 Task: Find people on LinkedIn who are web designers in the oil and coal product manufacturing industry located in Mudanjiang, China.
Action: Mouse moved to (588, 86)
Screenshot: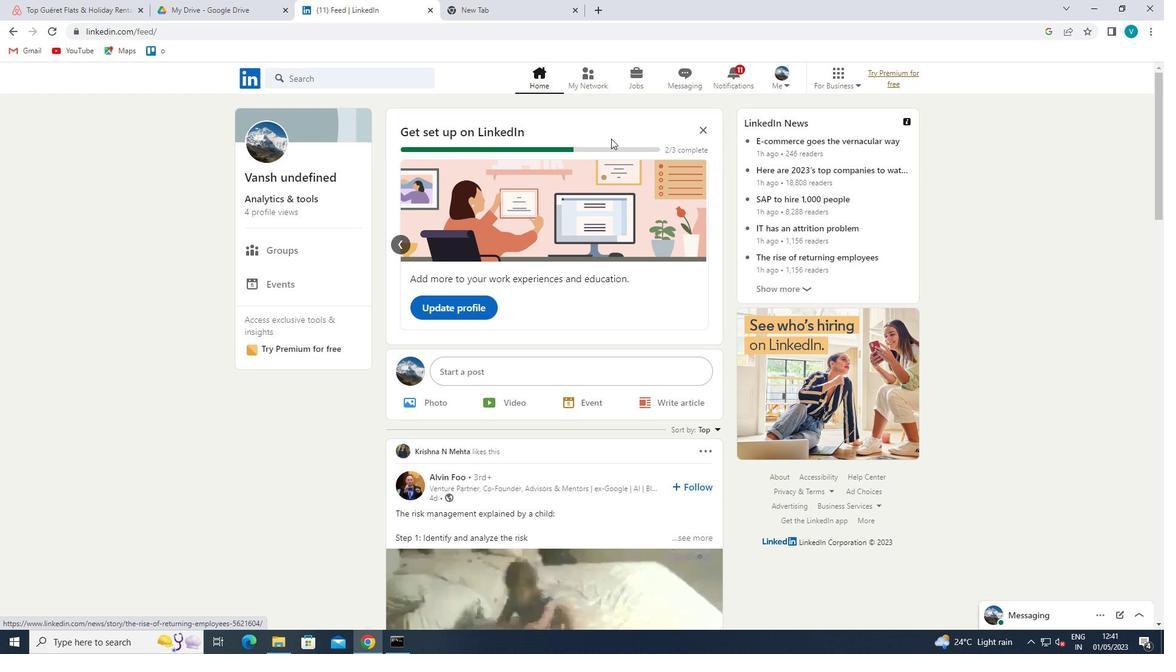 
Action: Mouse pressed left at (588, 86)
Screenshot: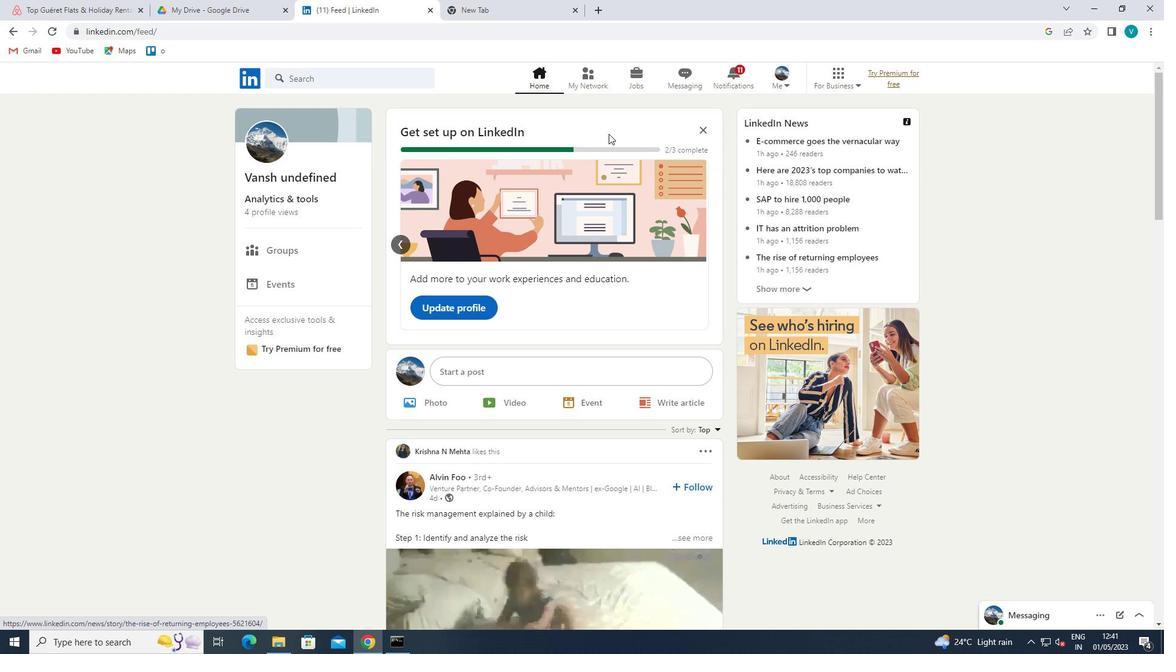 
Action: Mouse moved to (321, 150)
Screenshot: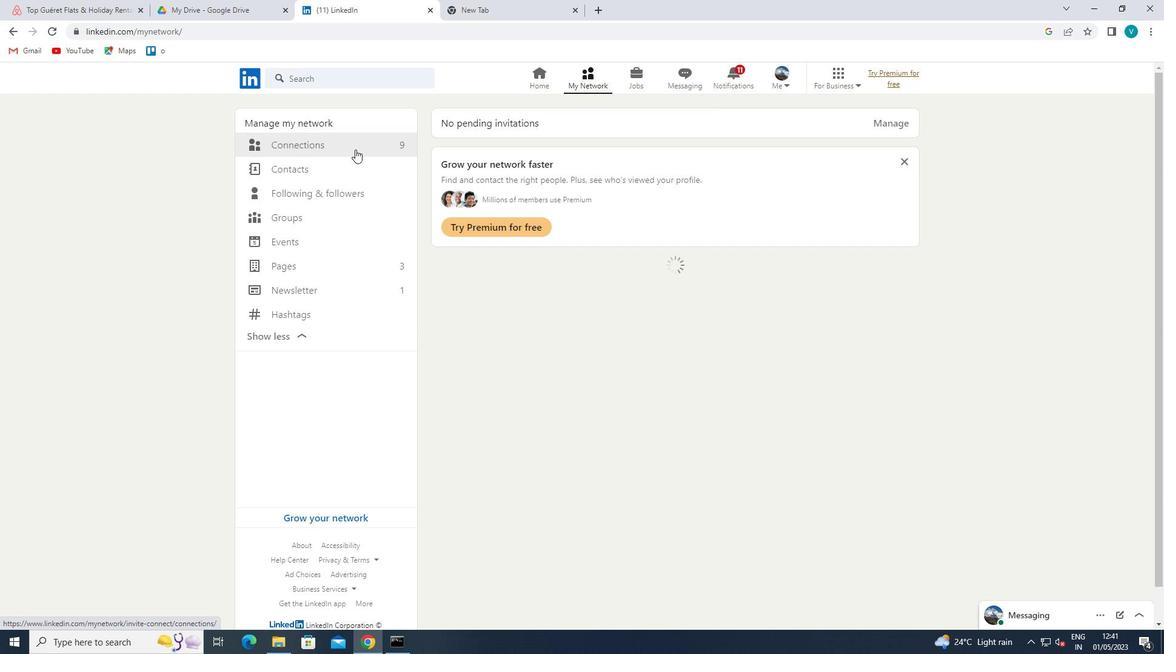 
Action: Mouse pressed left at (321, 150)
Screenshot: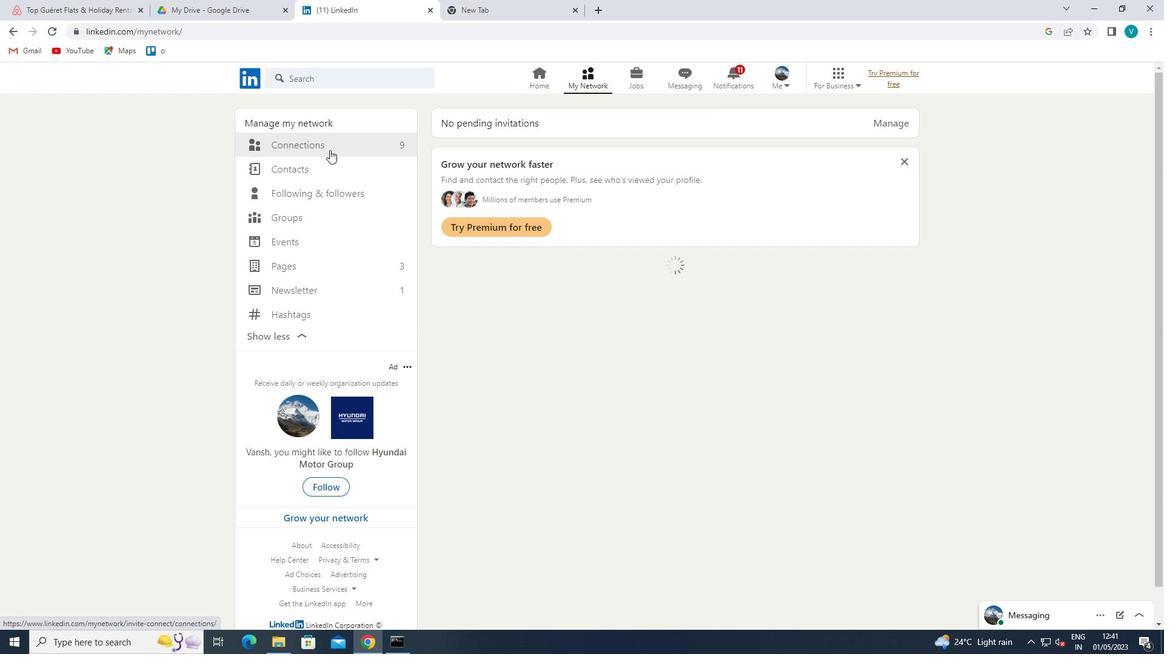 
Action: Mouse moved to (692, 147)
Screenshot: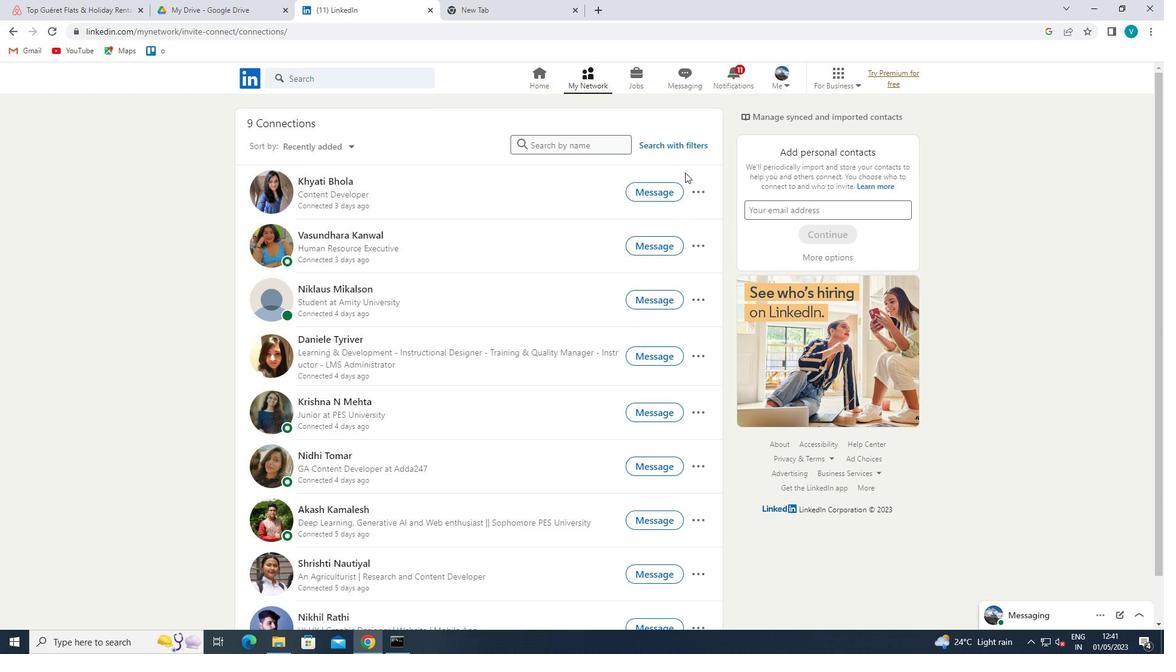
Action: Mouse pressed left at (692, 147)
Screenshot: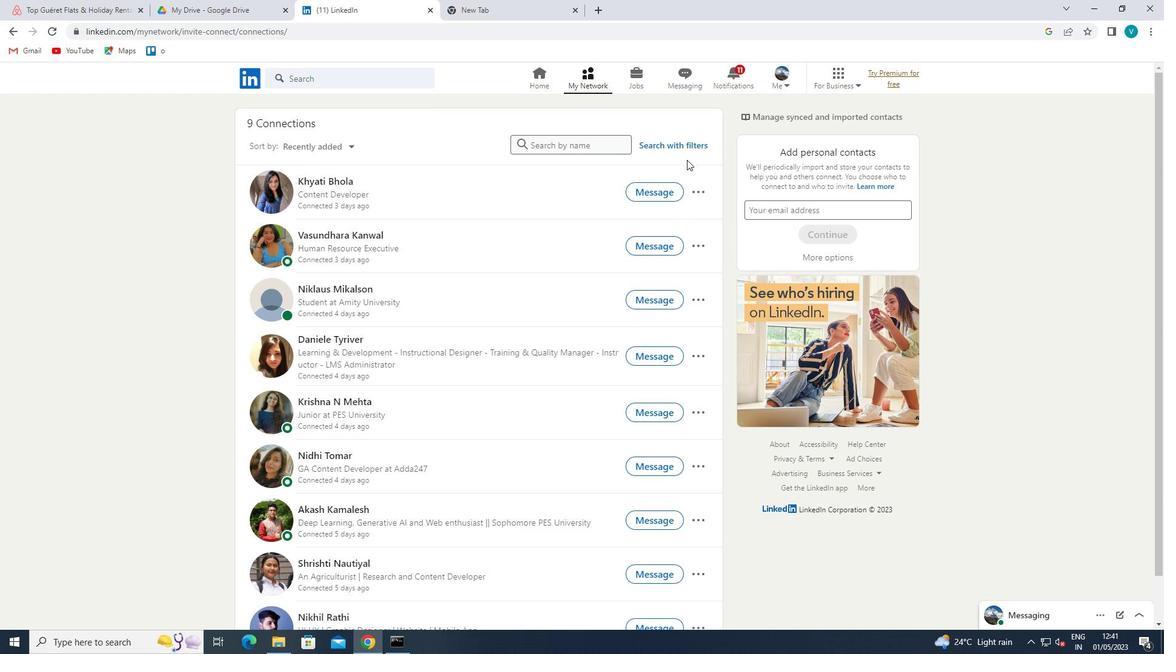 
Action: Mouse moved to (582, 112)
Screenshot: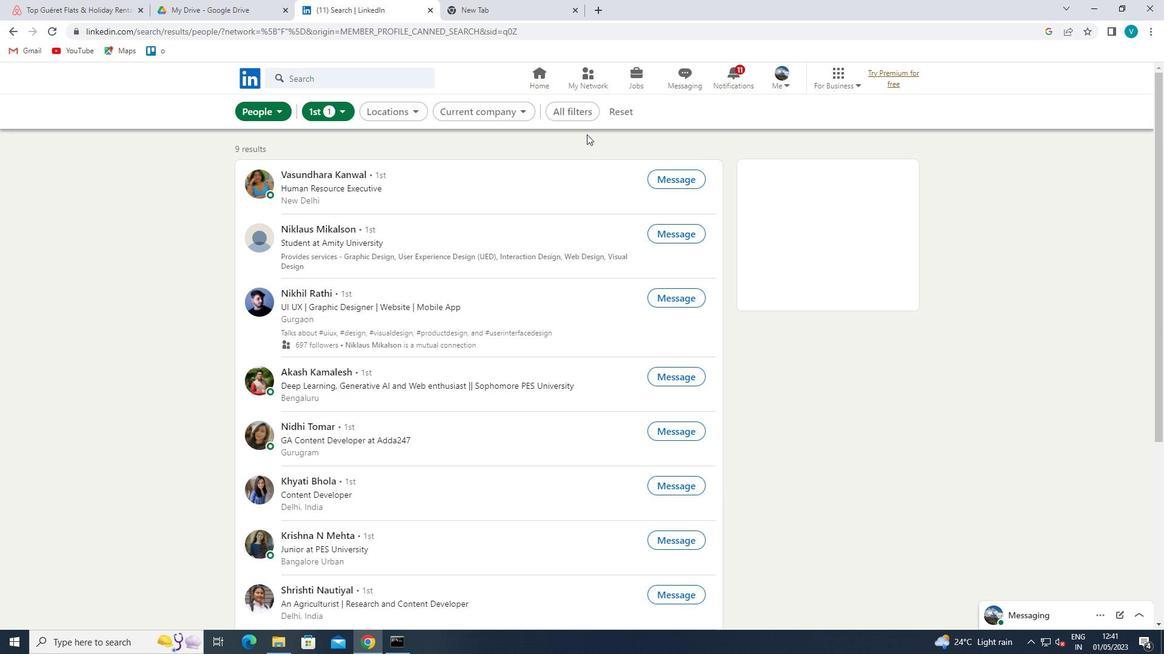 
Action: Mouse pressed left at (582, 112)
Screenshot: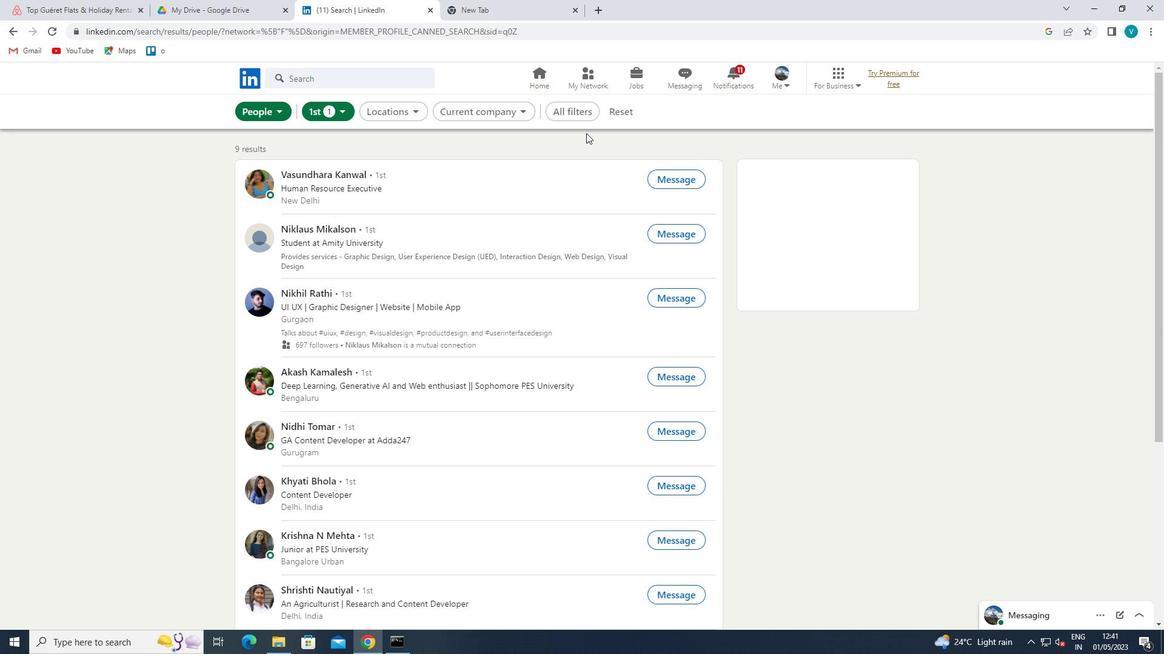 
Action: Mouse moved to (898, 291)
Screenshot: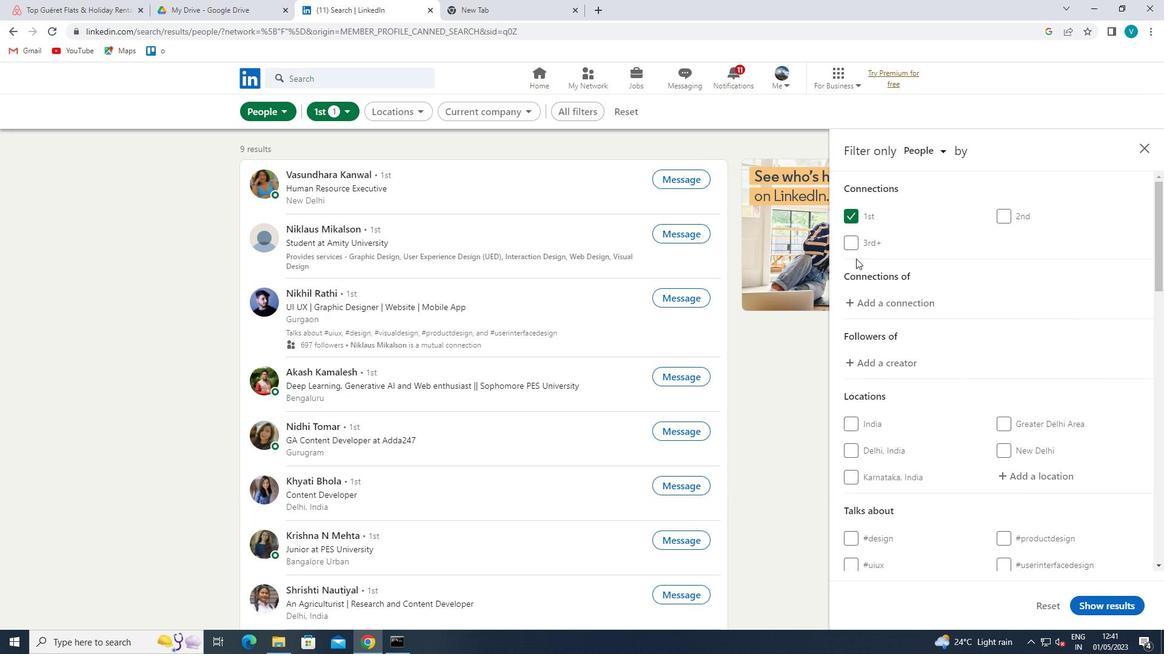 
Action: Mouse scrolled (898, 290) with delta (0, 0)
Screenshot: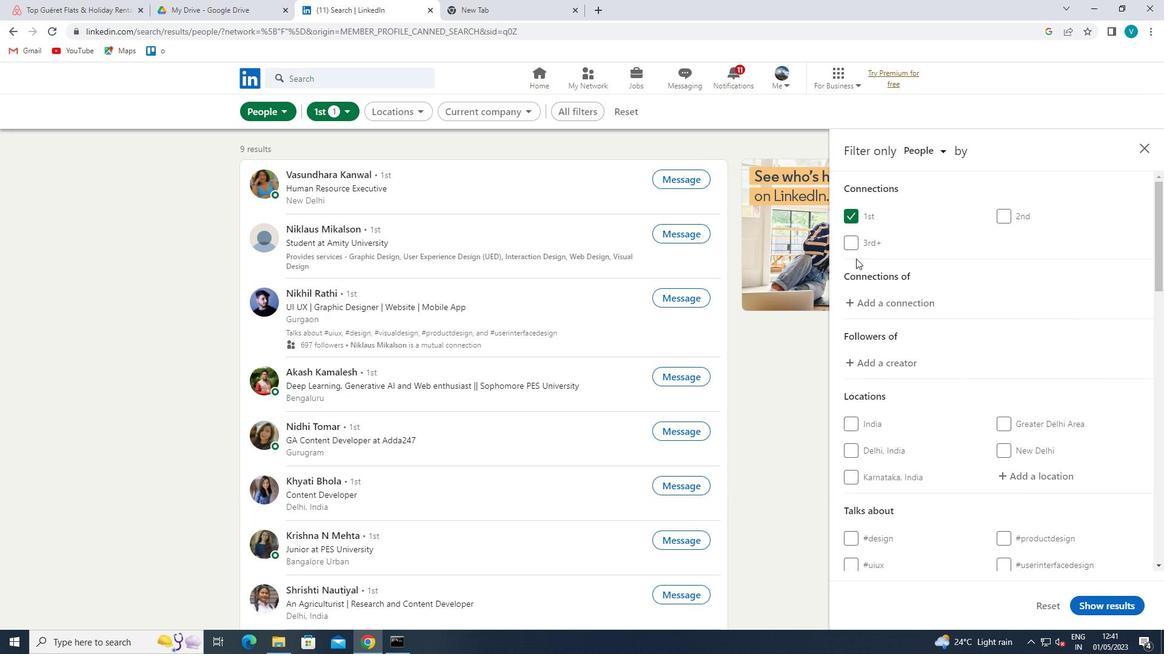 
Action: Mouse moved to (1033, 410)
Screenshot: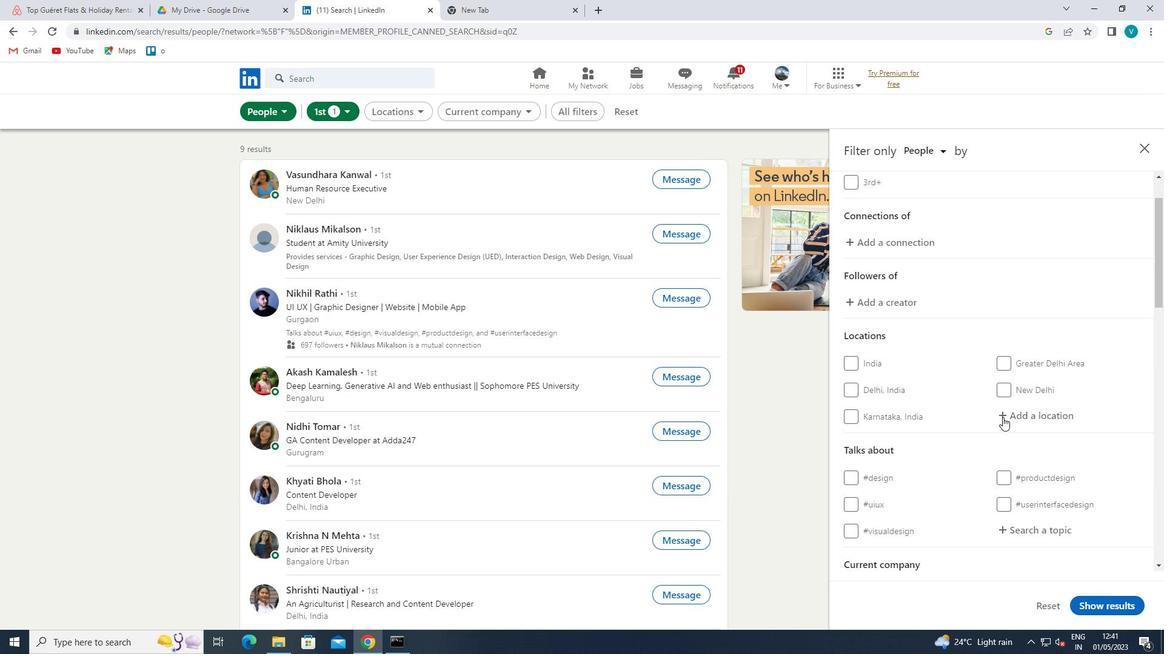 
Action: Mouse pressed left at (1033, 410)
Screenshot: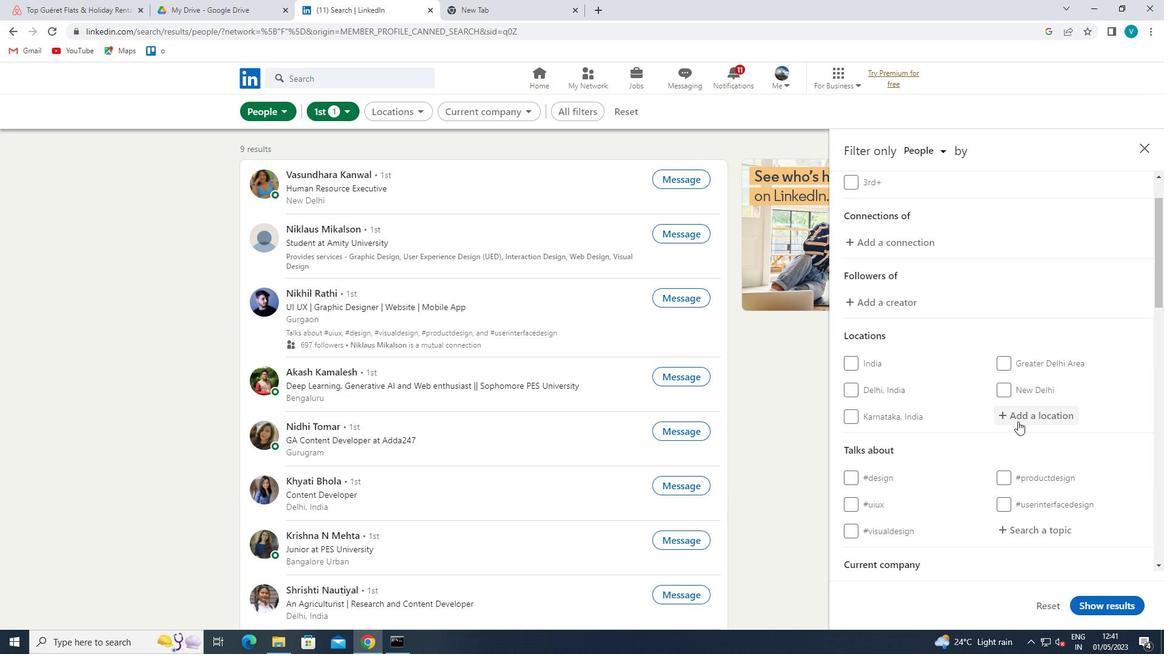 
Action: Mouse moved to (950, 385)
Screenshot: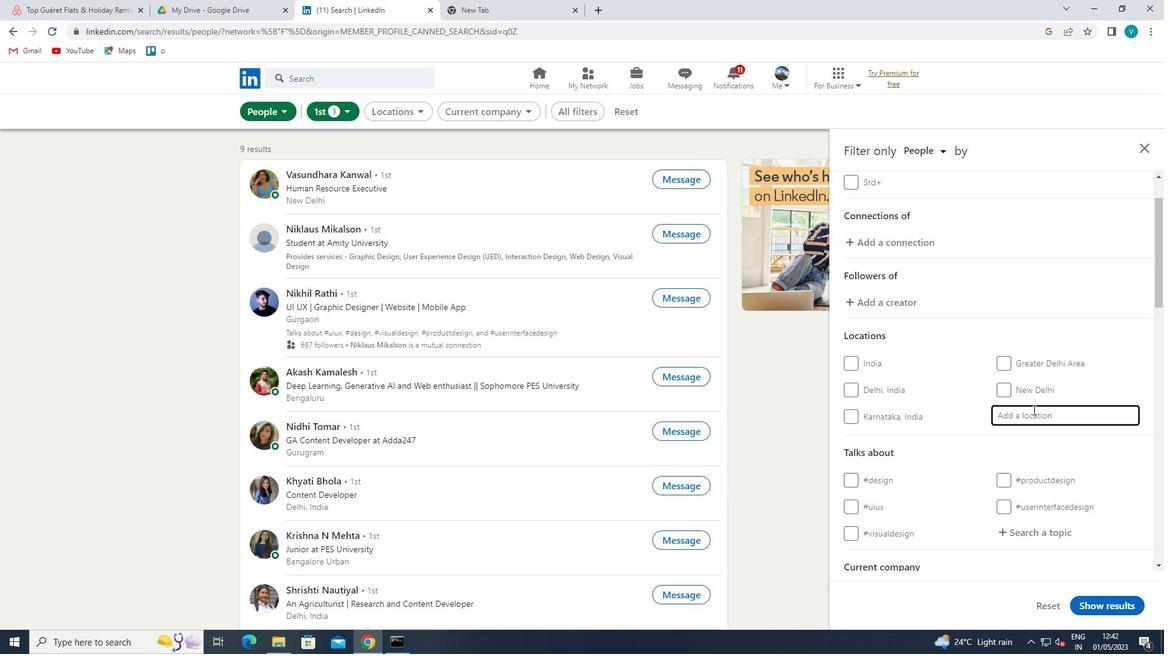 
Action: Key pressed <Key.shift>MUDAN
Screenshot: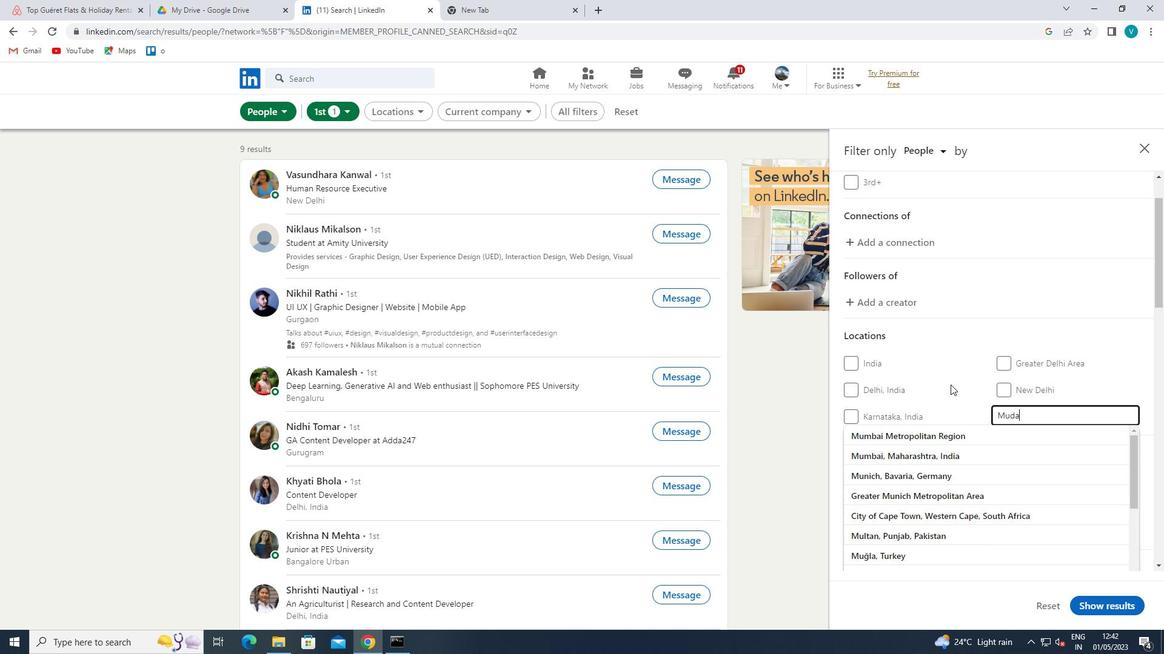 
Action: Mouse moved to (944, 434)
Screenshot: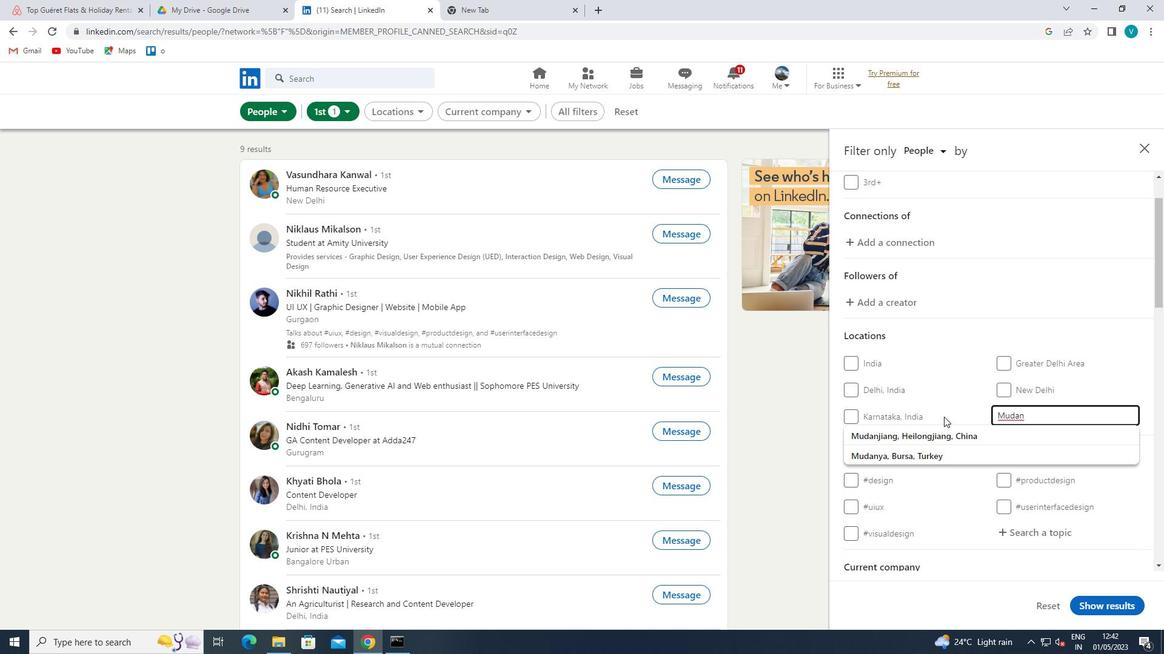 
Action: Mouse pressed left at (944, 434)
Screenshot: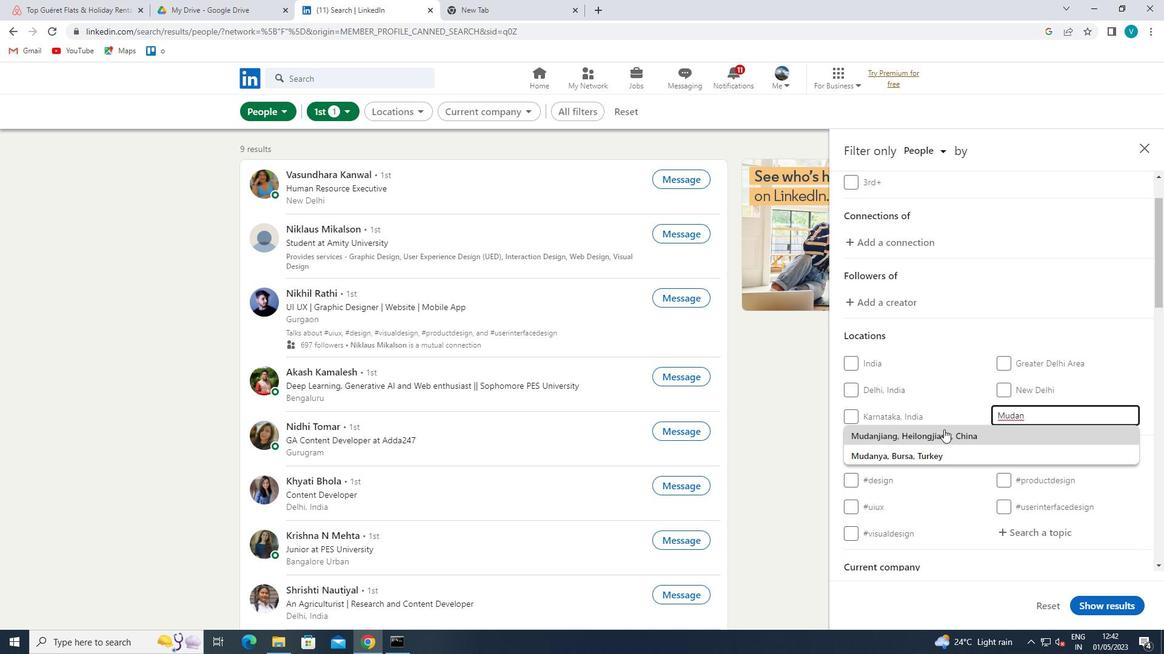
Action: Mouse moved to (1027, 418)
Screenshot: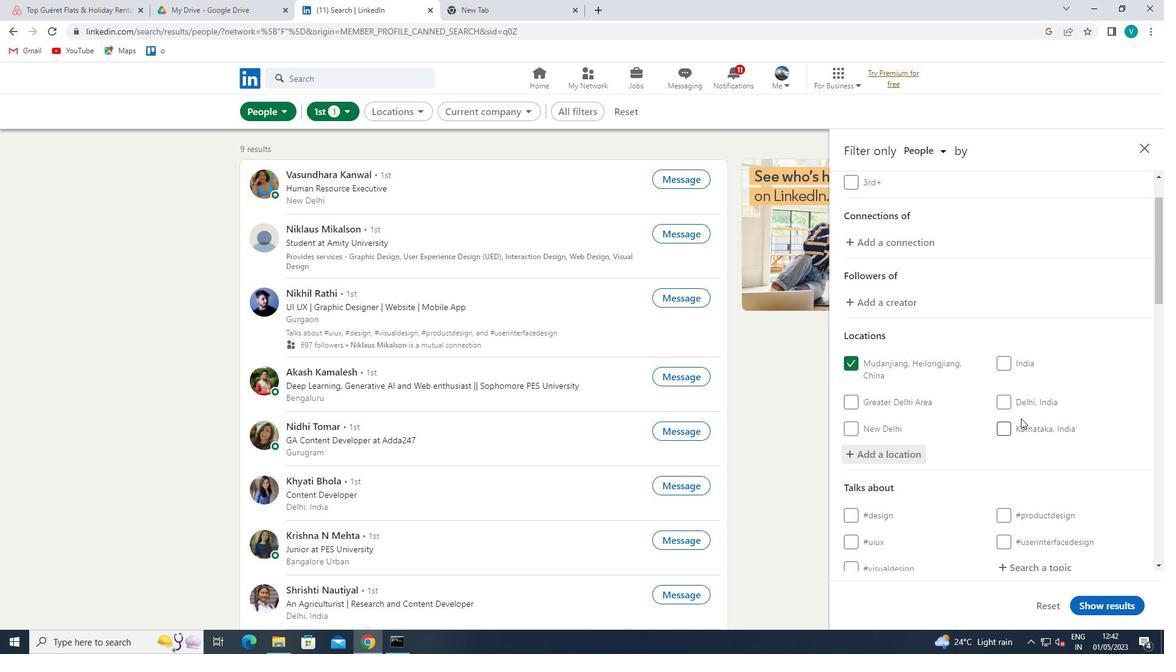 
Action: Mouse scrolled (1027, 417) with delta (0, 0)
Screenshot: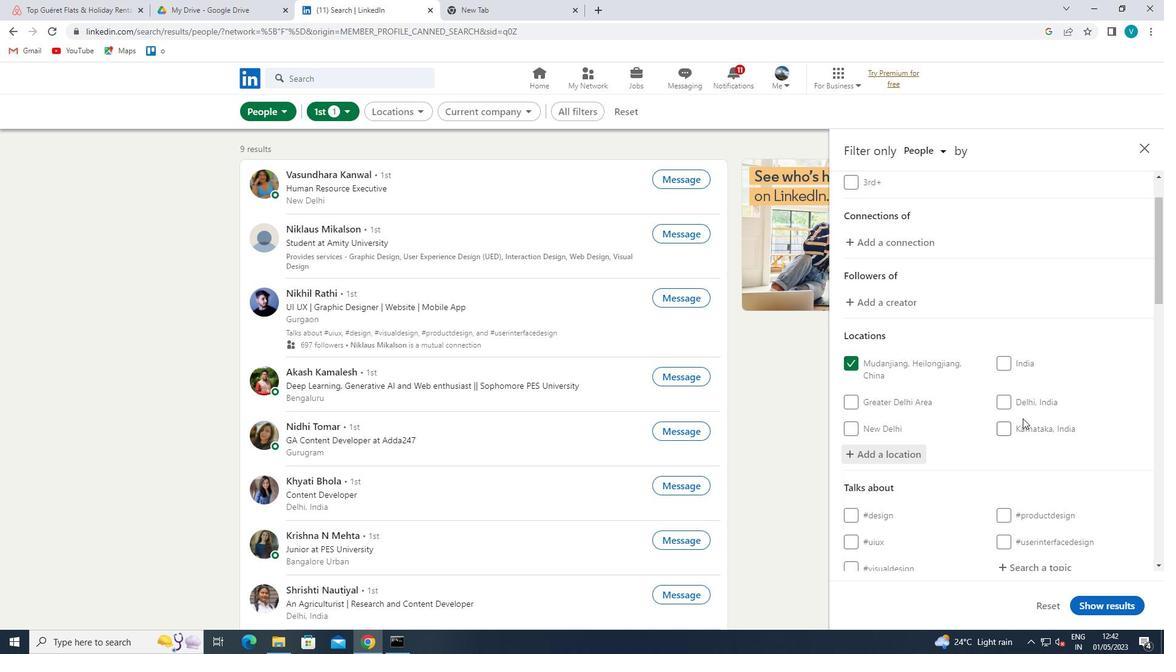 
Action: Mouse scrolled (1027, 417) with delta (0, 0)
Screenshot: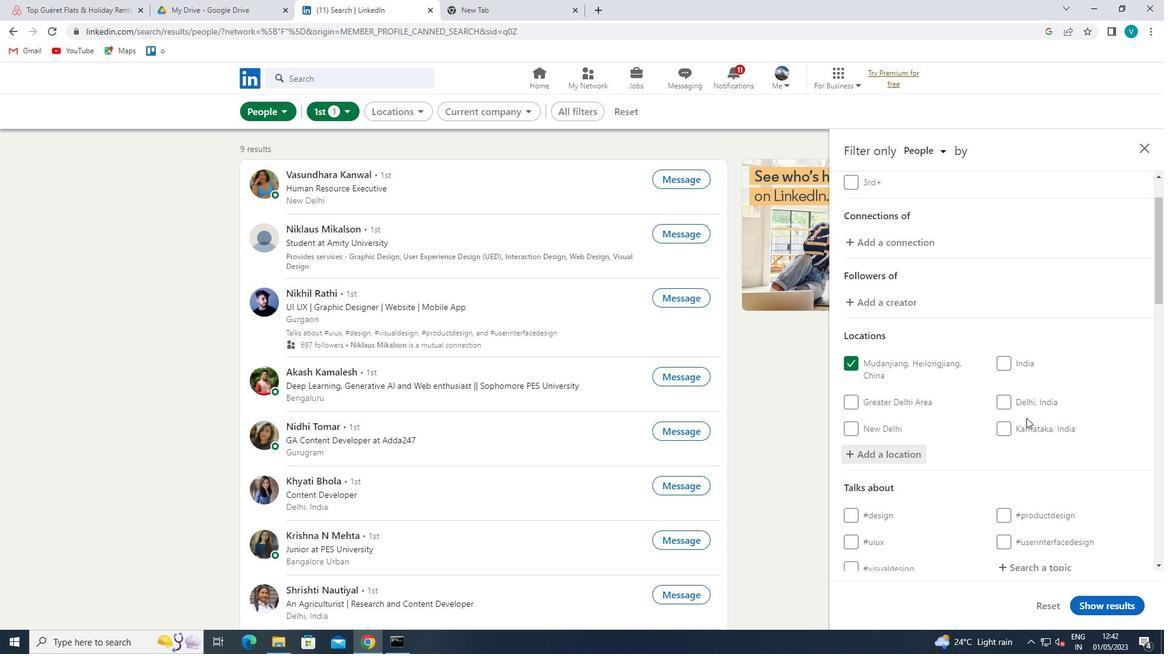 
Action: Mouse moved to (1041, 448)
Screenshot: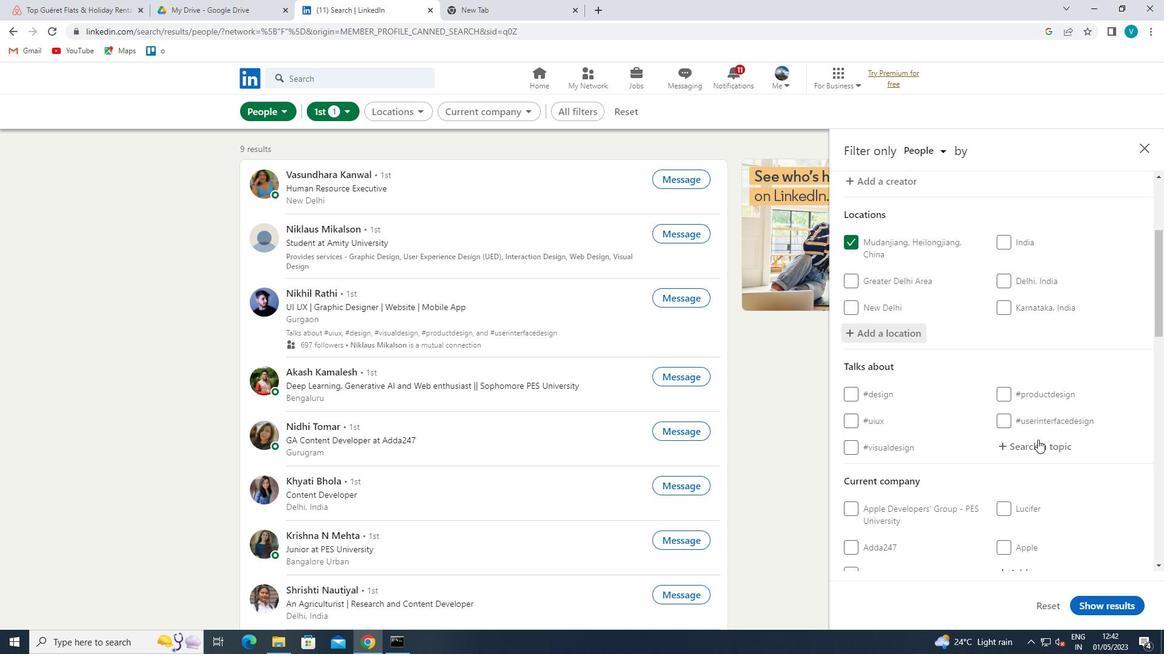 
Action: Mouse pressed left at (1041, 448)
Screenshot: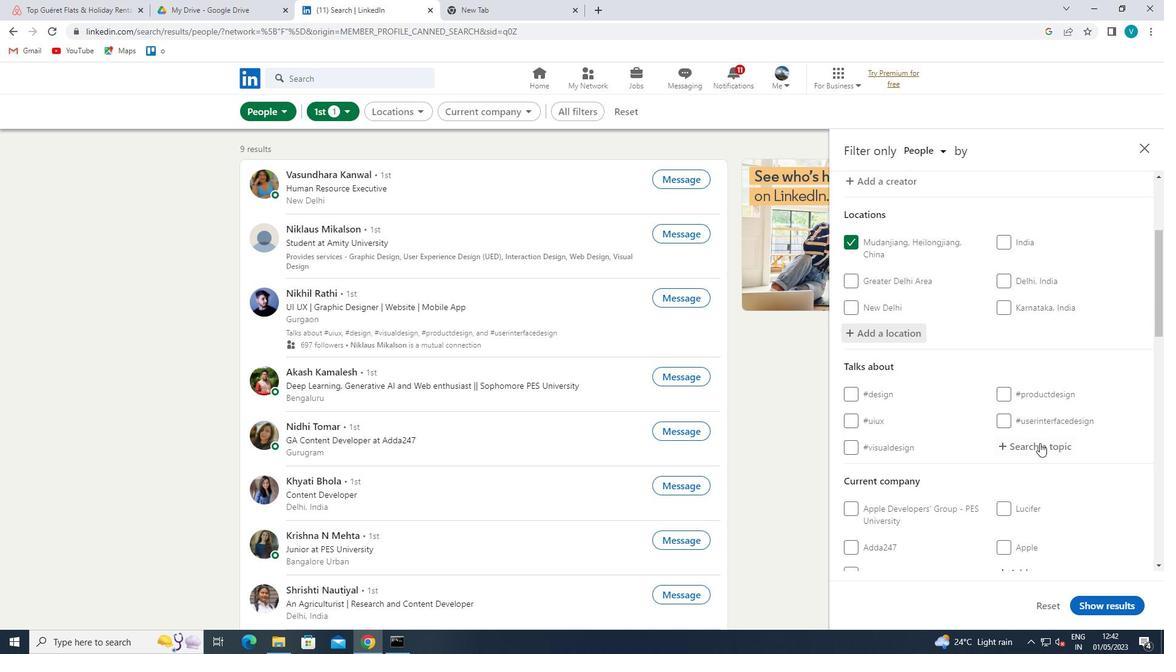 
Action: Key pressed <Key.shift>#STARTUP
Screenshot: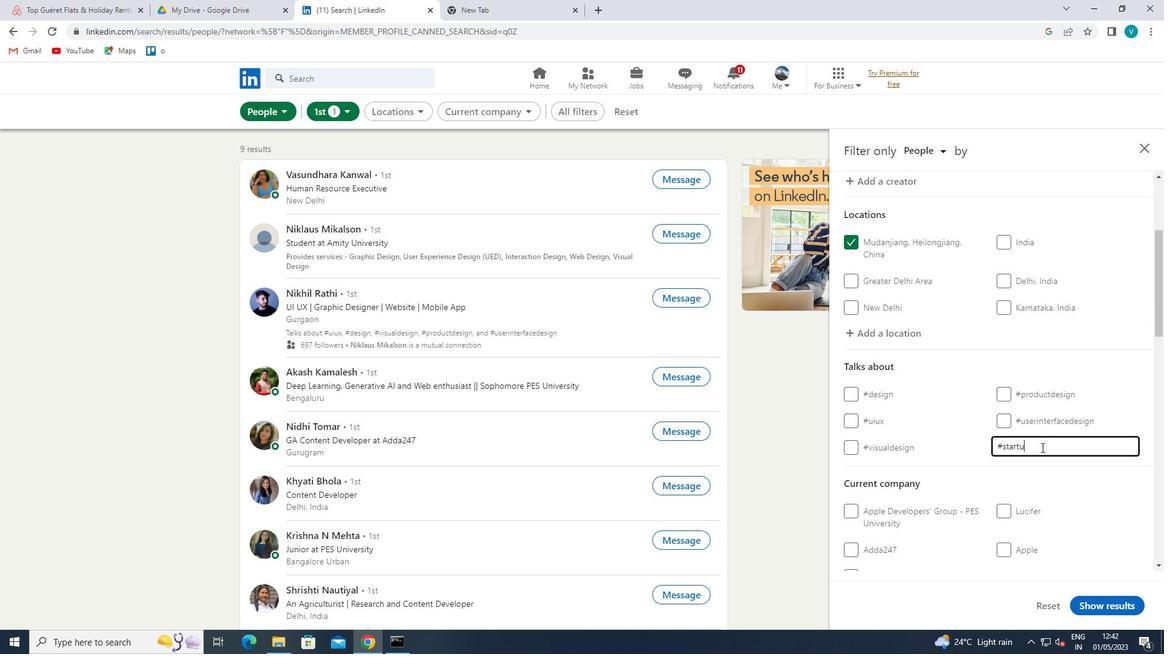 
Action: Mouse moved to (973, 470)
Screenshot: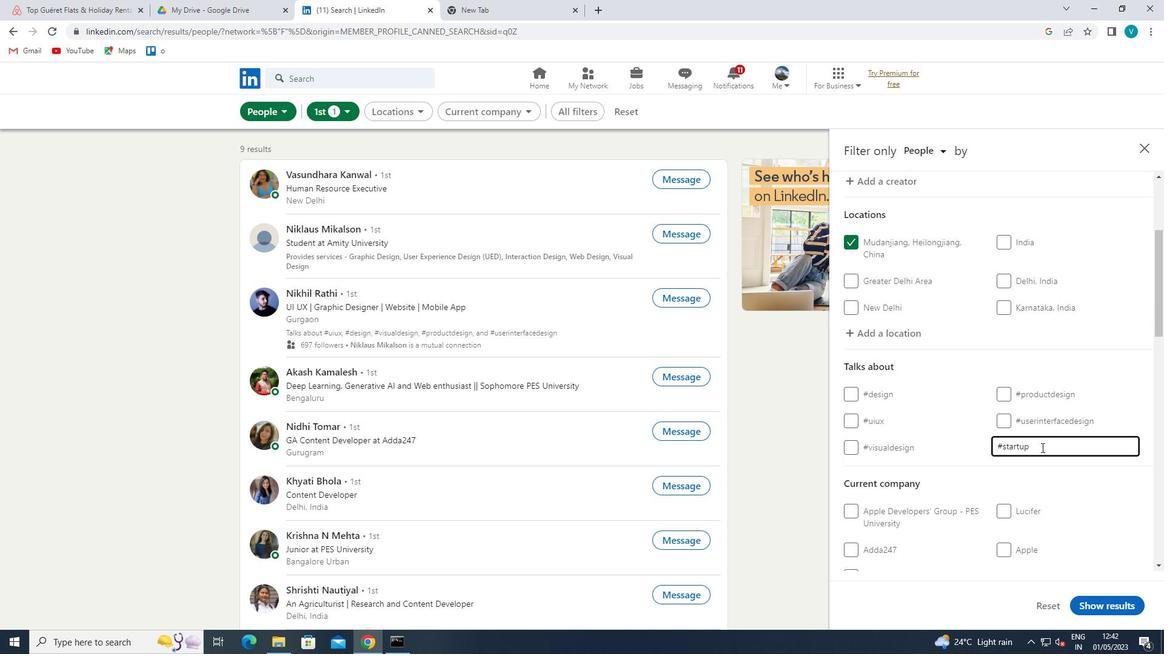 
Action: Mouse pressed left at (973, 470)
Screenshot: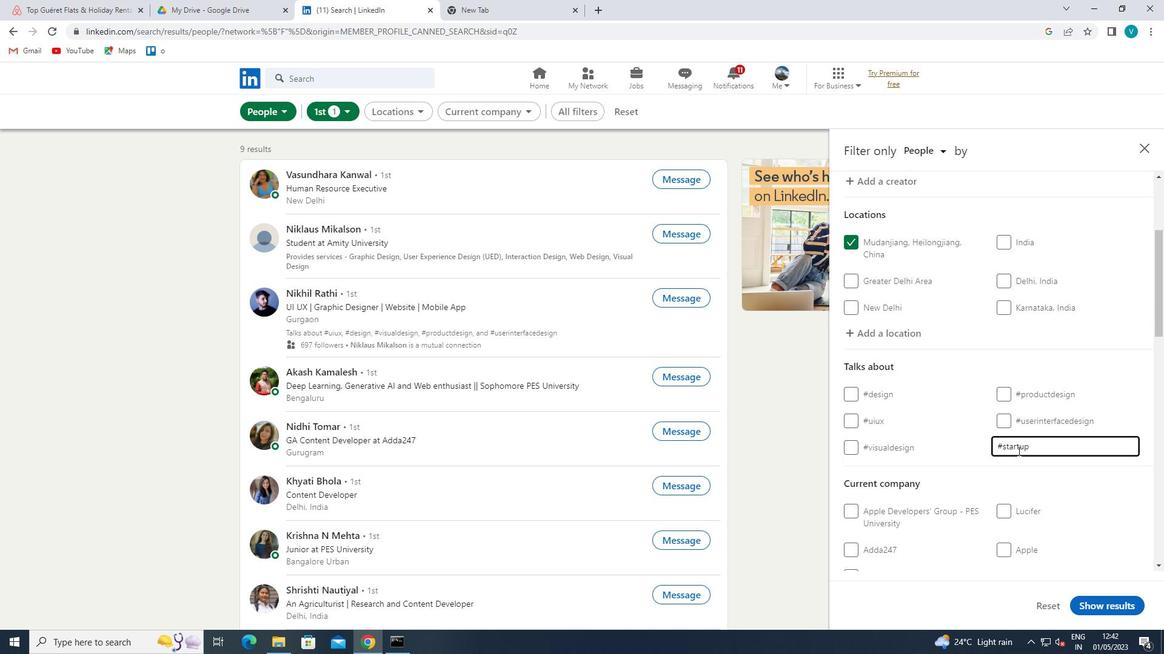 
Action: Mouse scrolled (973, 469) with delta (0, 0)
Screenshot: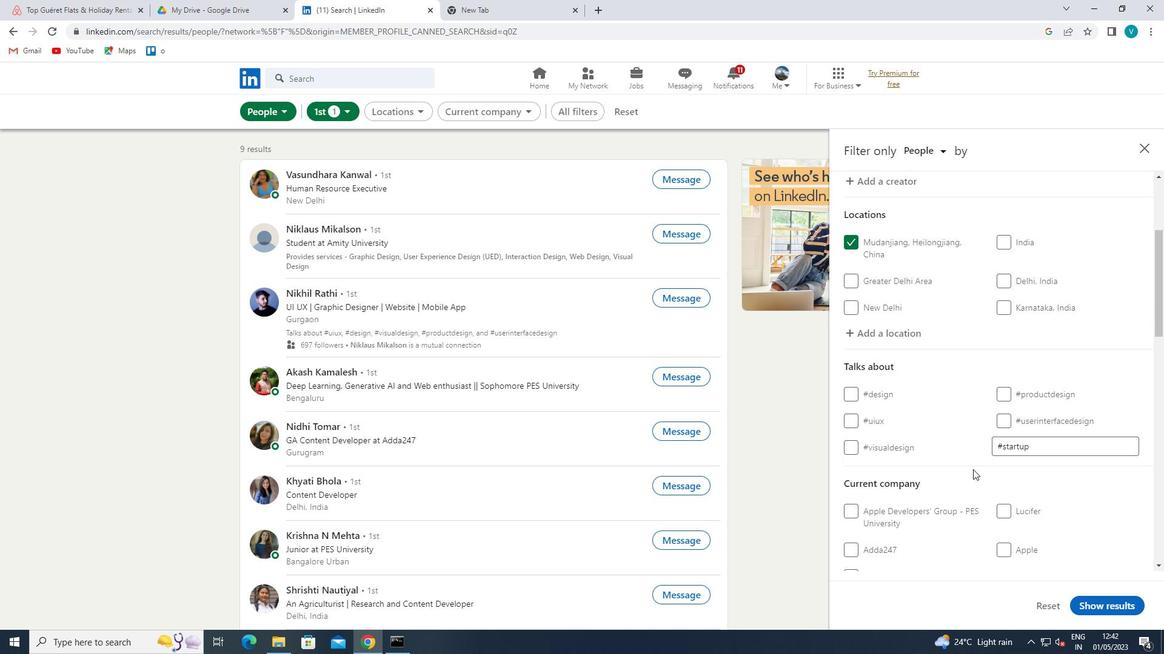 
Action: Mouse scrolled (973, 469) with delta (0, 0)
Screenshot: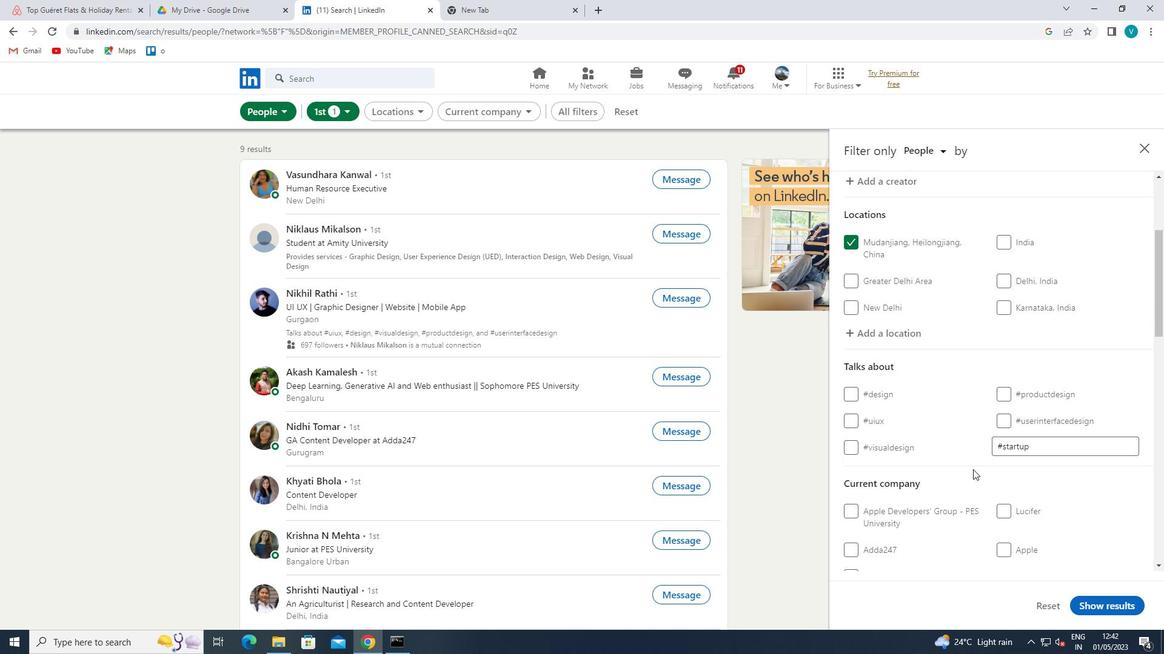 
Action: Mouse scrolled (973, 469) with delta (0, 0)
Screenshot: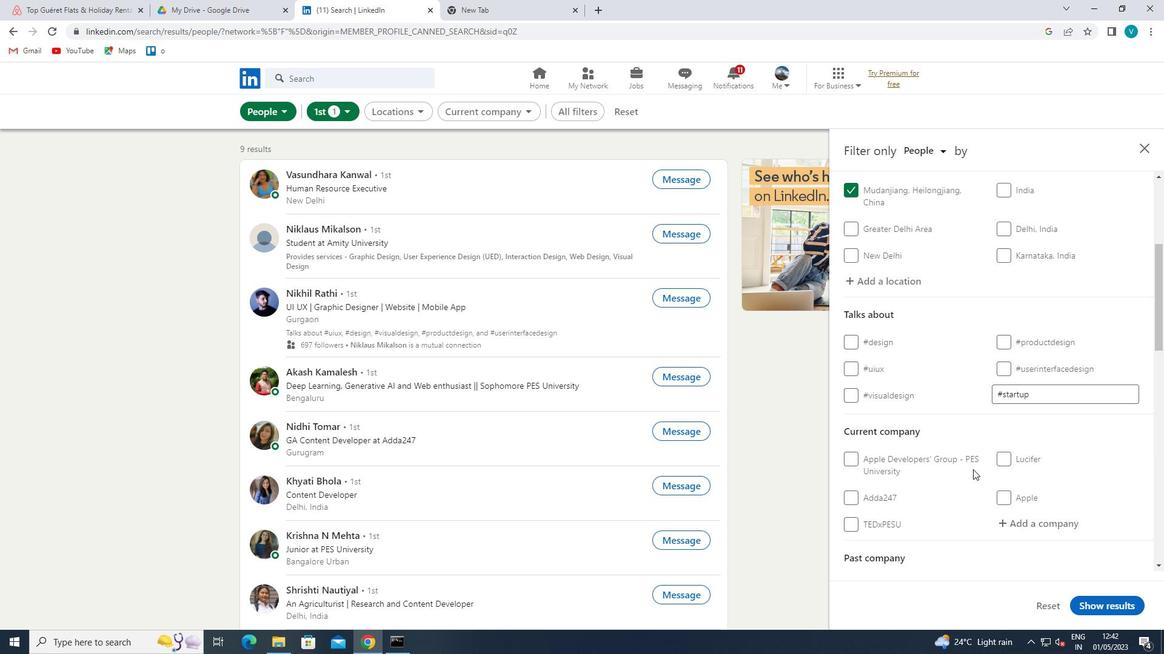 
Action: Mouse moved to (1044, 392)
Screenshot: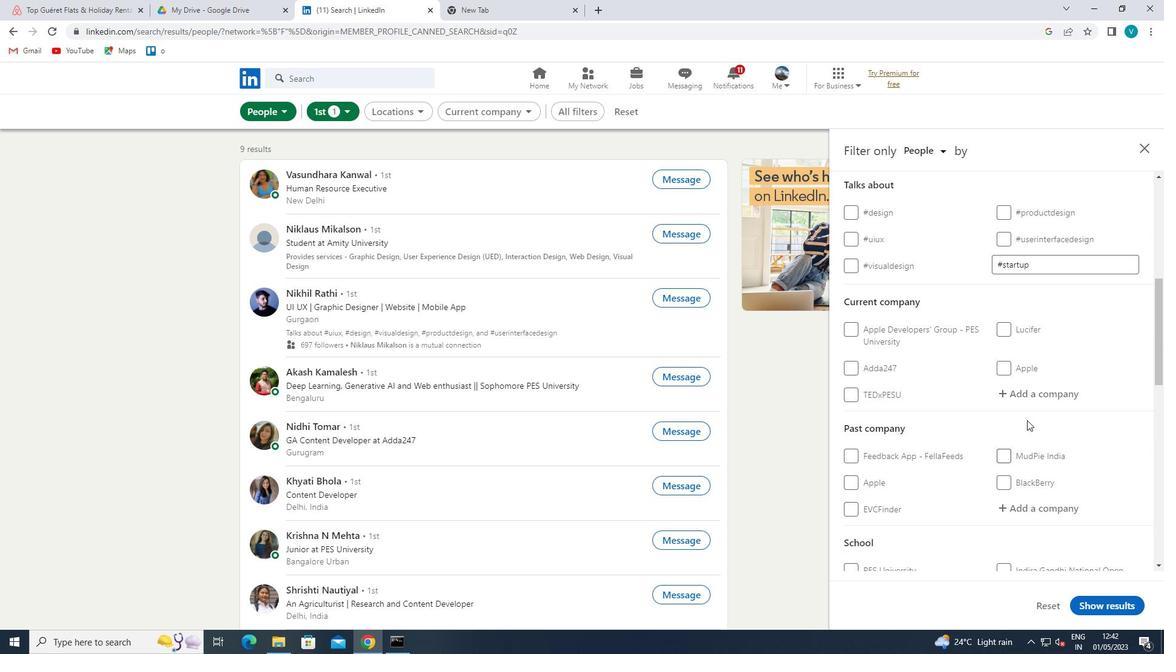 
Action: Mouse pressed left at (1044, 392)
Screenshot: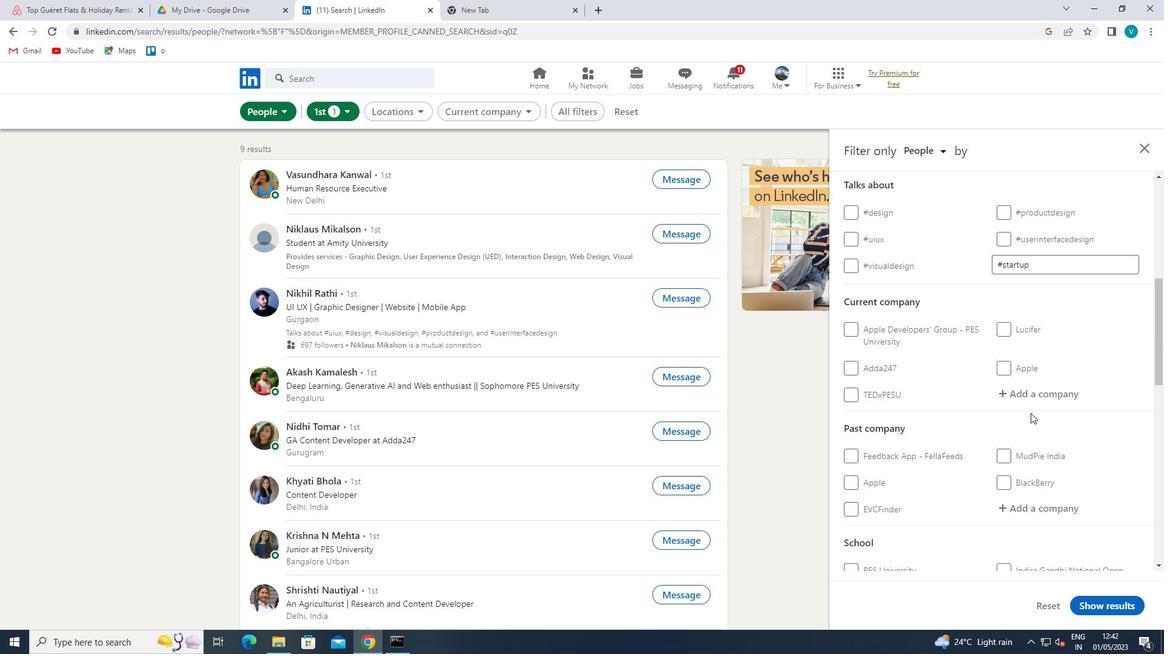
Action: Mouse moved to (998, 377)
Screenshot: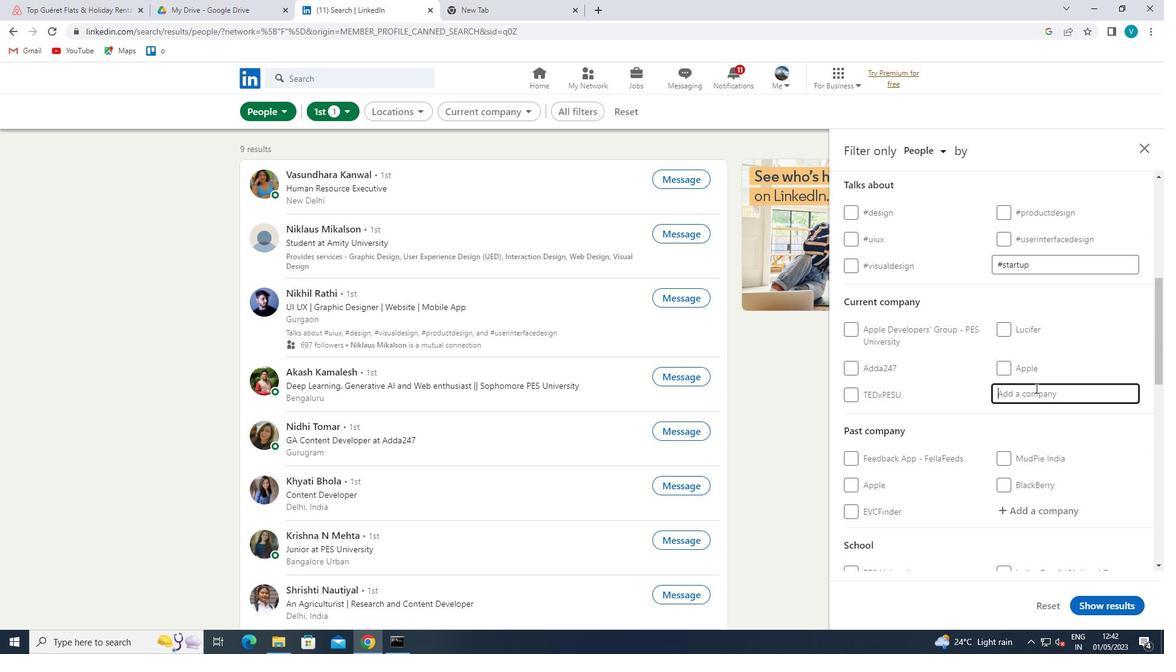 
Action: Key pressed <Key.shift>BHAR
Screenshot: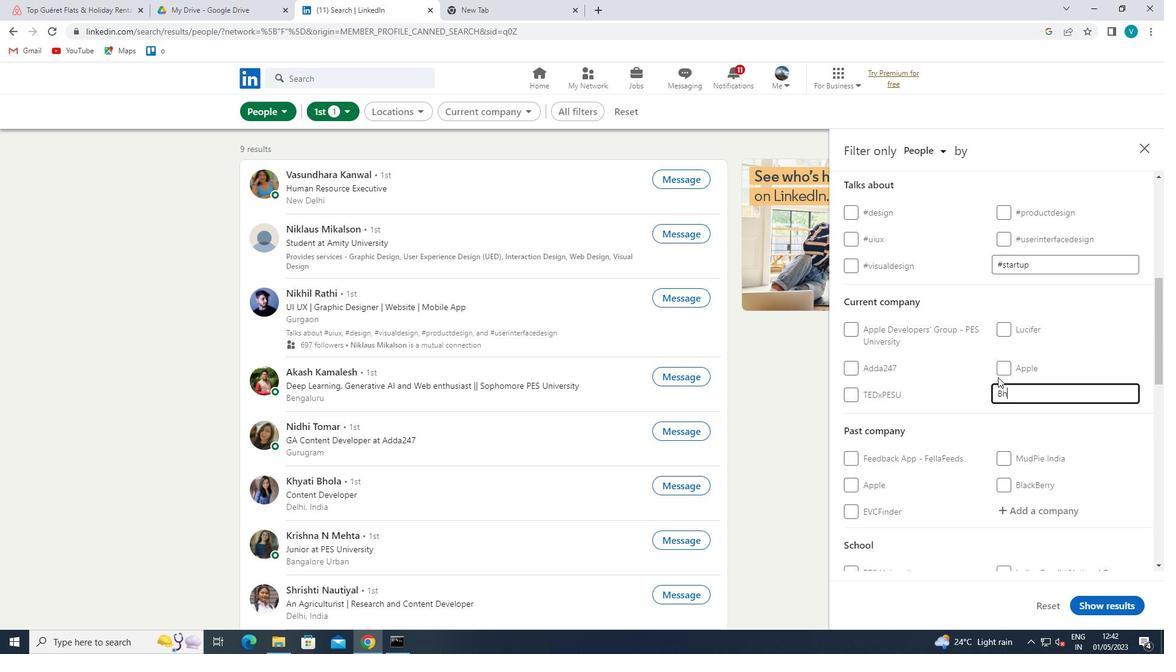 
Action: Mouse moved to (997, 377)
Screenshot: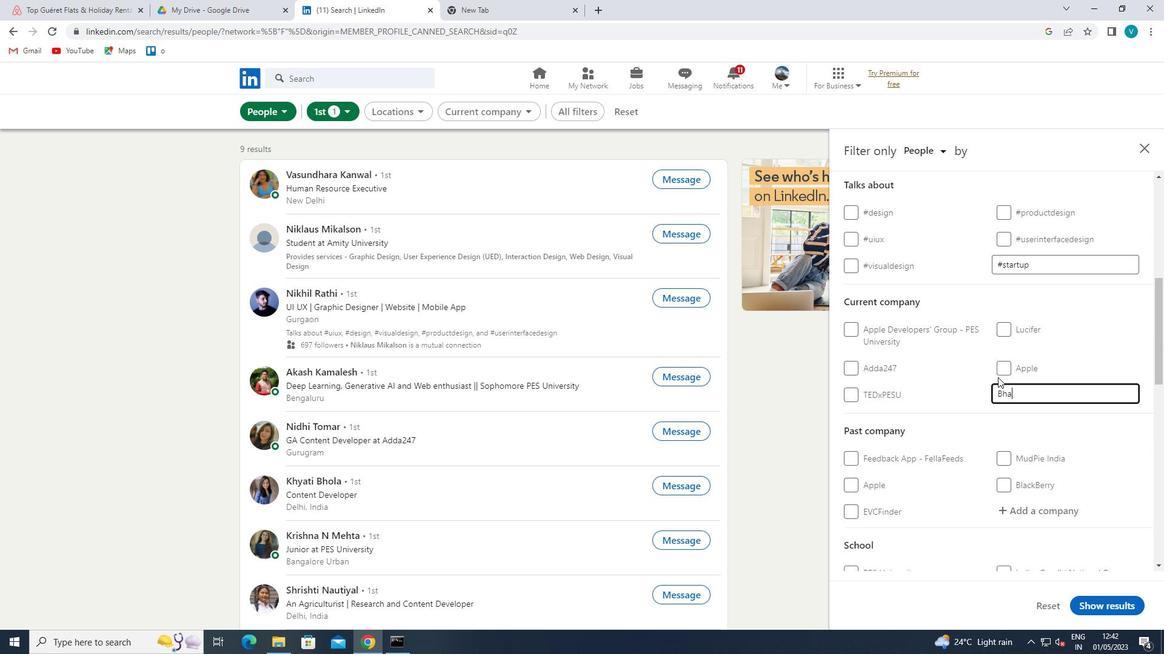 
Action: Key pressed TI<Key.space><Key.shift><Key.shift><Key.shift><Key.shift><Key.shift><Key.shift><Key.shift><Key.shift><Key.shift><Key.shift><Key.shift><Key.shift><Key.shift><Key.shift><Key.shift><Key.shift><Key.shift><Key.shift><Key.shift><Key.shift><Key.shift><Key.shift><Key.shift><Key.shift><Key.shift><Key.shift><Key.shift><Key.shift><Key.shift><Key.shift><Key.shift><Key.shift><Key.shift>
Screenshot: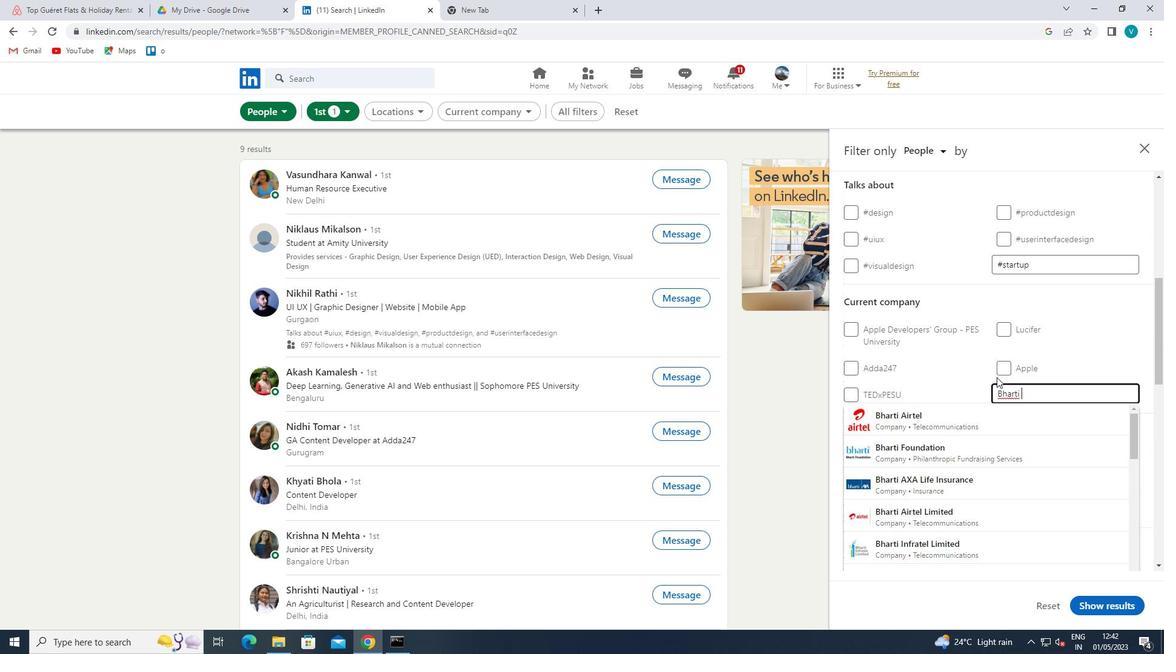 
Action: Mouse moved to (1040, 474)
Screenshot: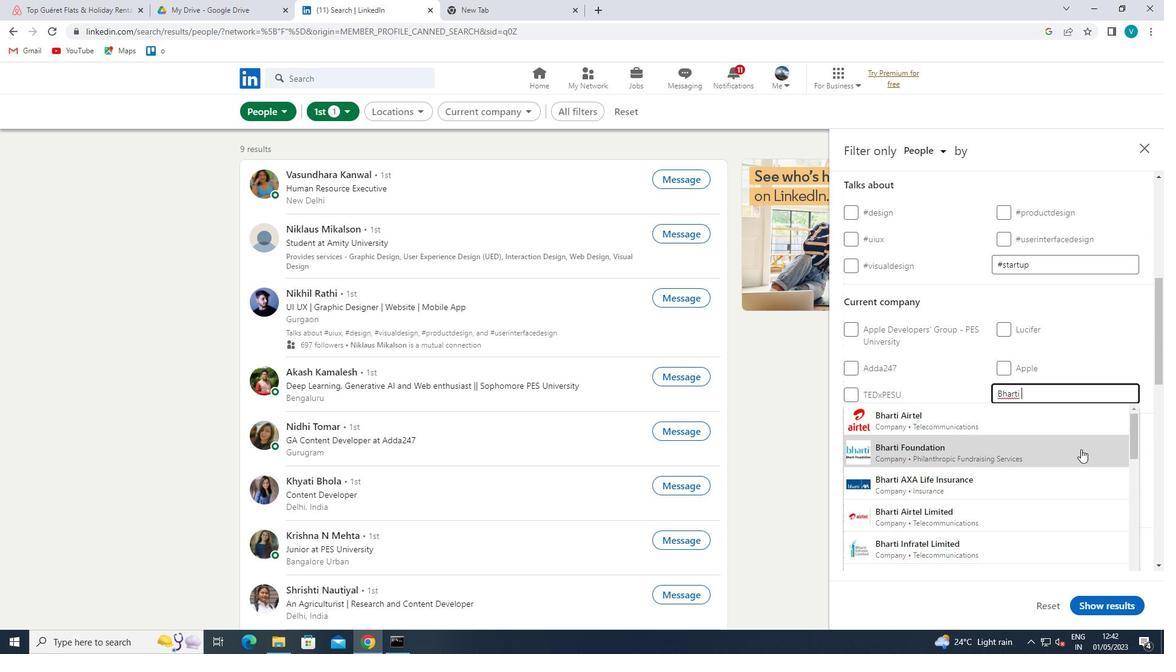 
Action: Mouse pressed left at (1040, 474)
Screenshot: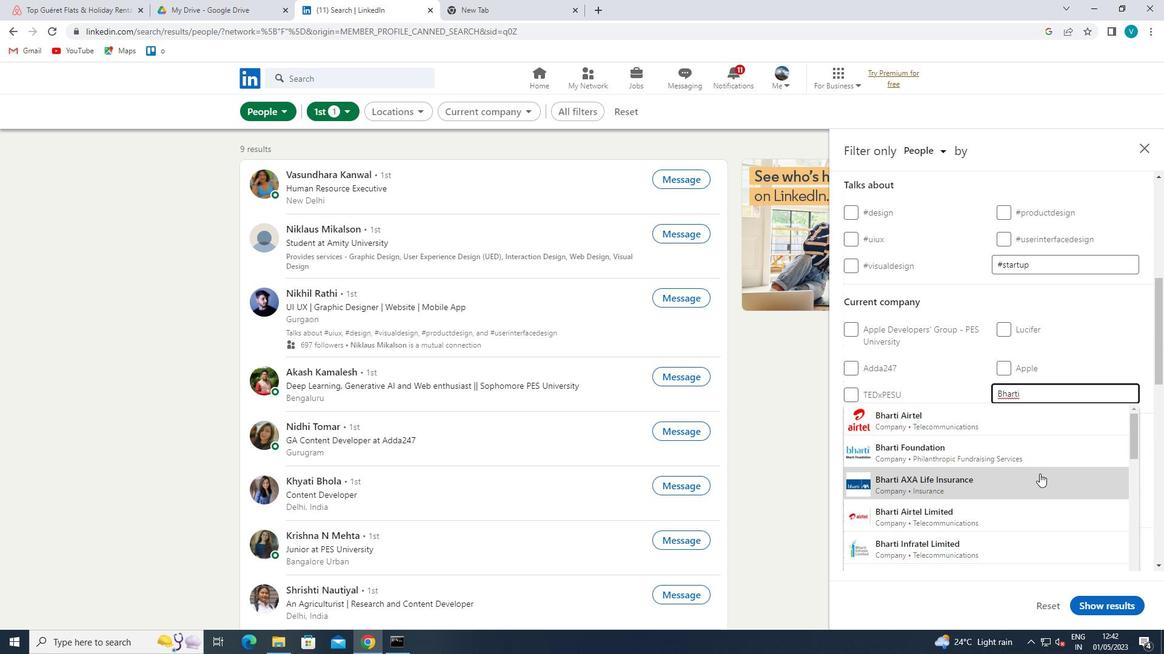 
Action: Mouse scrolled (1040, 473) with delta (0, 0)
Screenshot: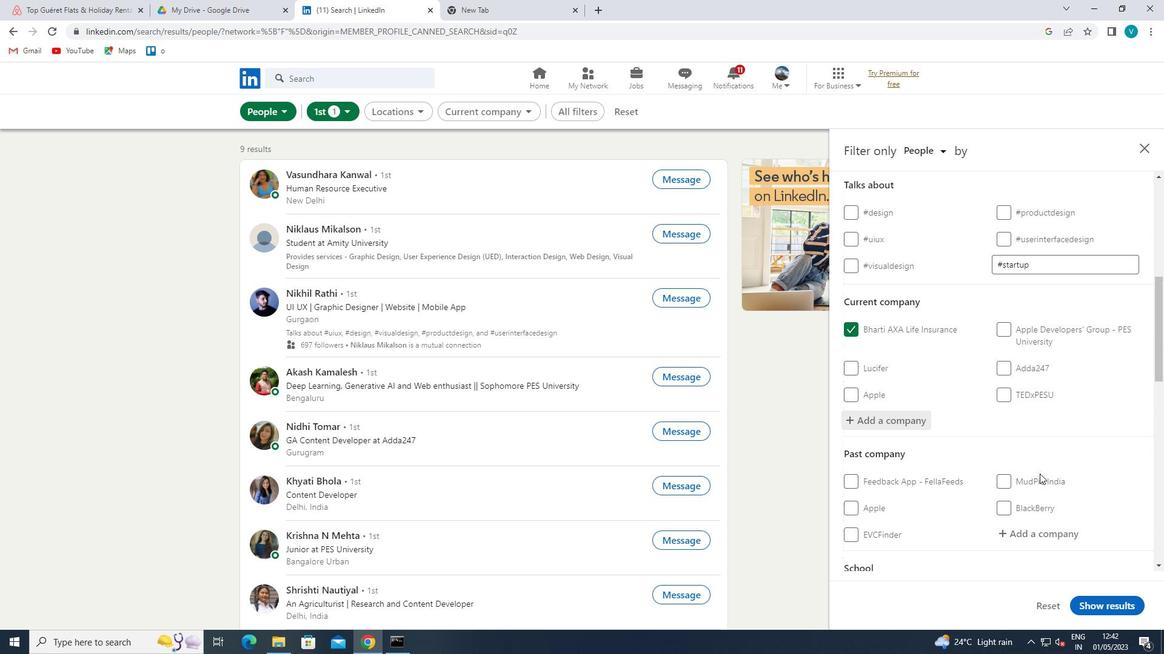 
Action: Mouse scrolled (1040, 473) with delta (0, 0)
Screenshot: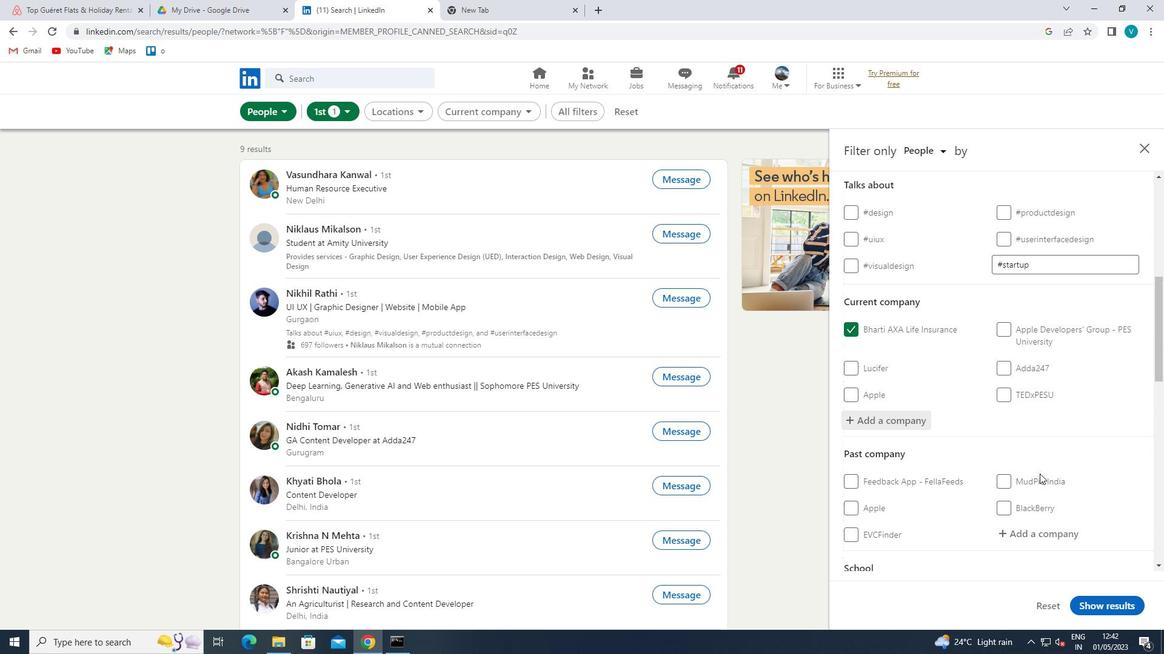 
Action: Mouse scrolled (1040, 473) with delta (0, 0)
Screenshot: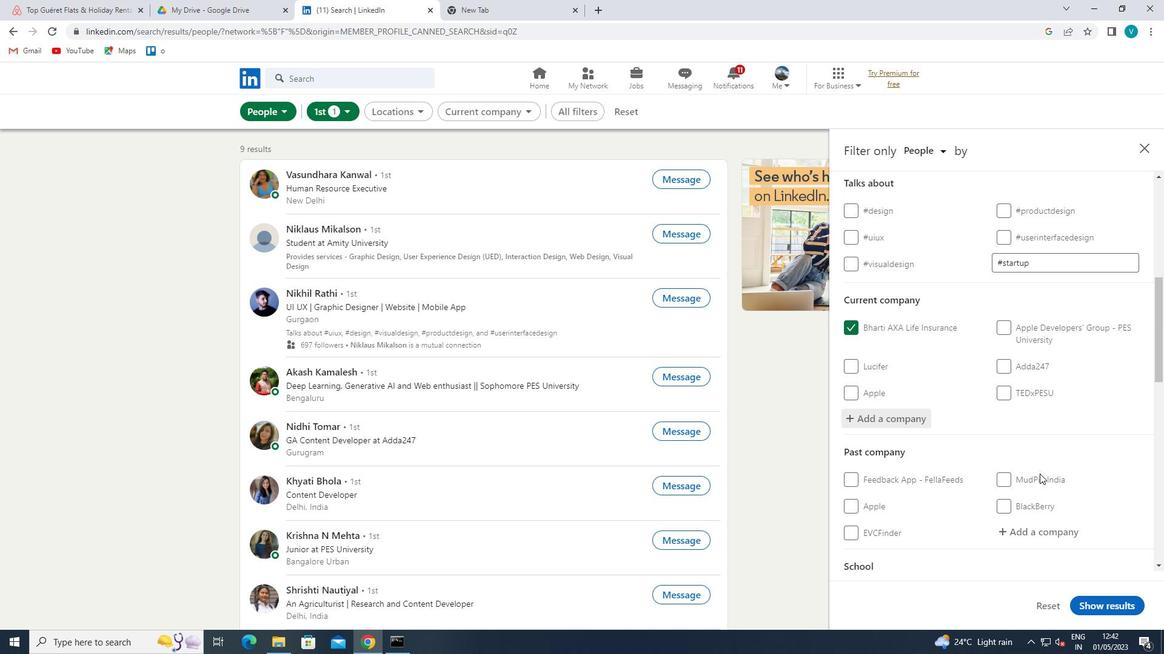 
Action: Mouse scrolled (1040, 473) with delta (0, 0)
Screenshot: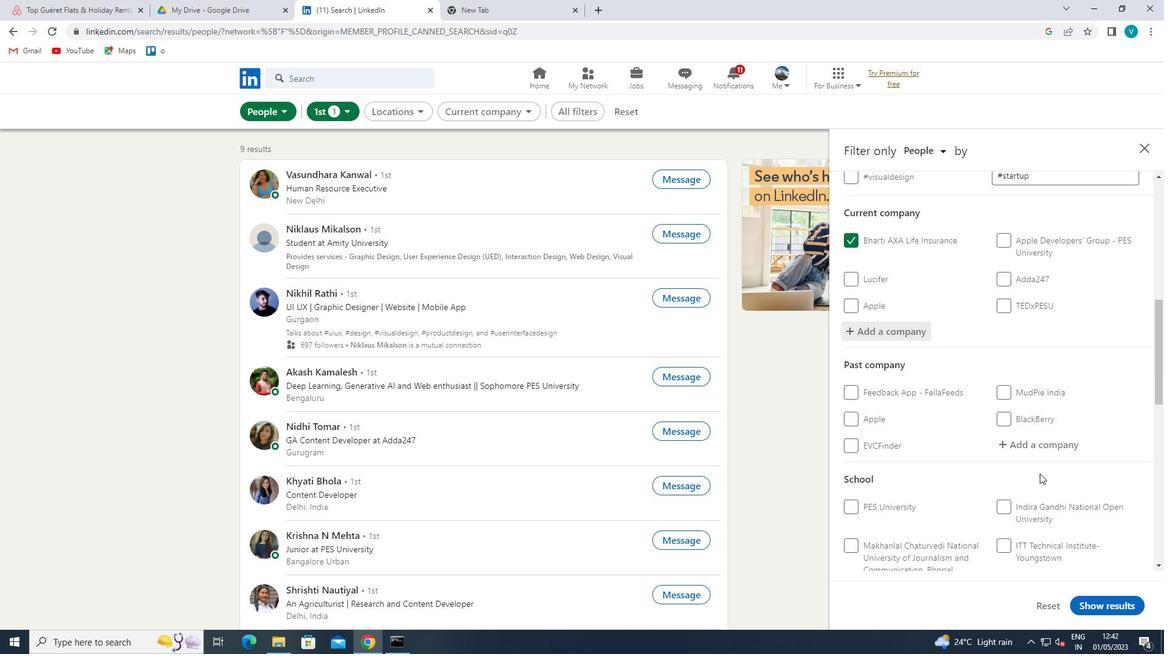 
Action: Mouse moved to (1044, 443)
Screenshot: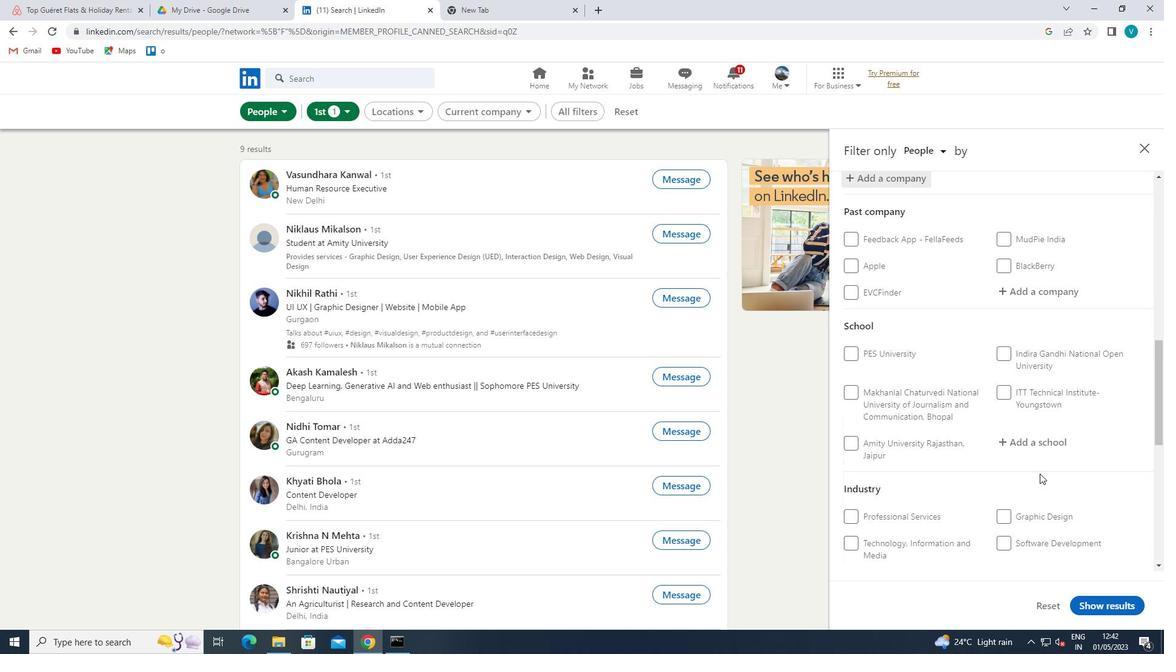 
Action: Mouse pressed left at (1044, 443)
Screenshot: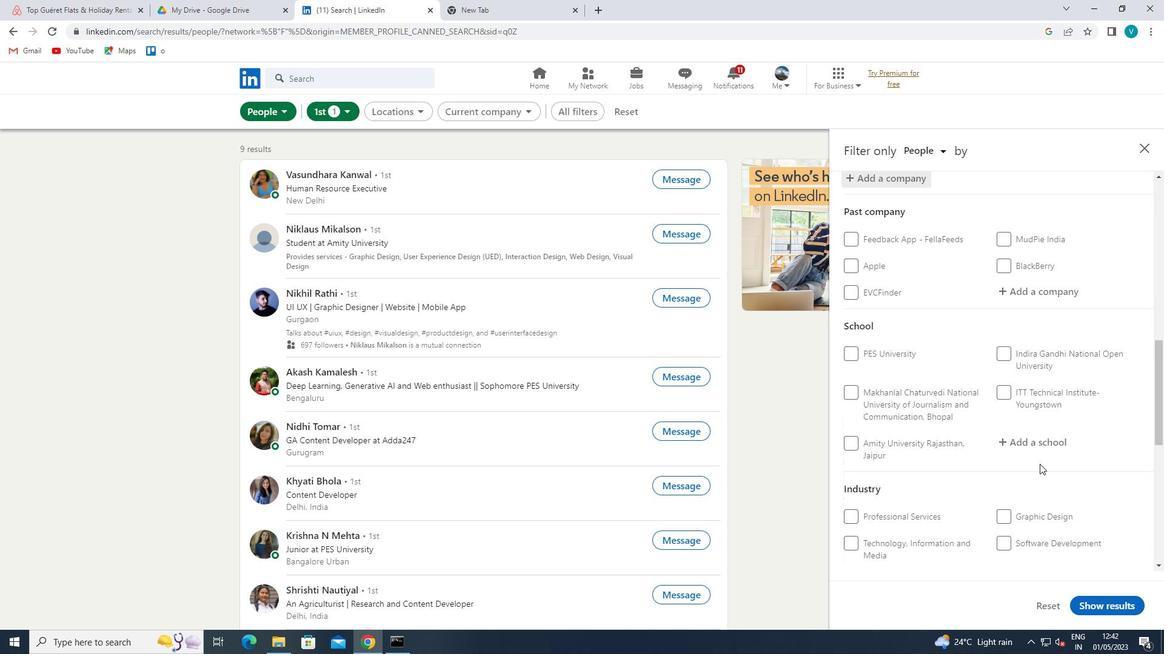 
Action: Key pressed <Key.shift>VELAGAPUDI<Key.space>
Screenshot: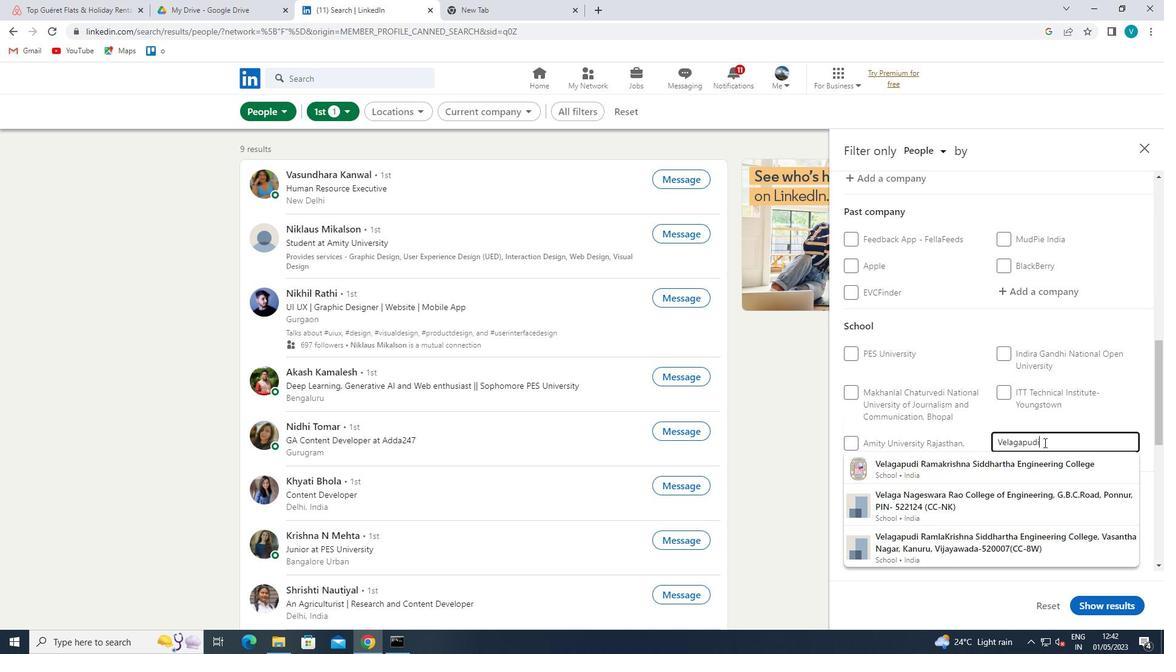 
Action: Mouse moved to (1022, 455)
Screenshot: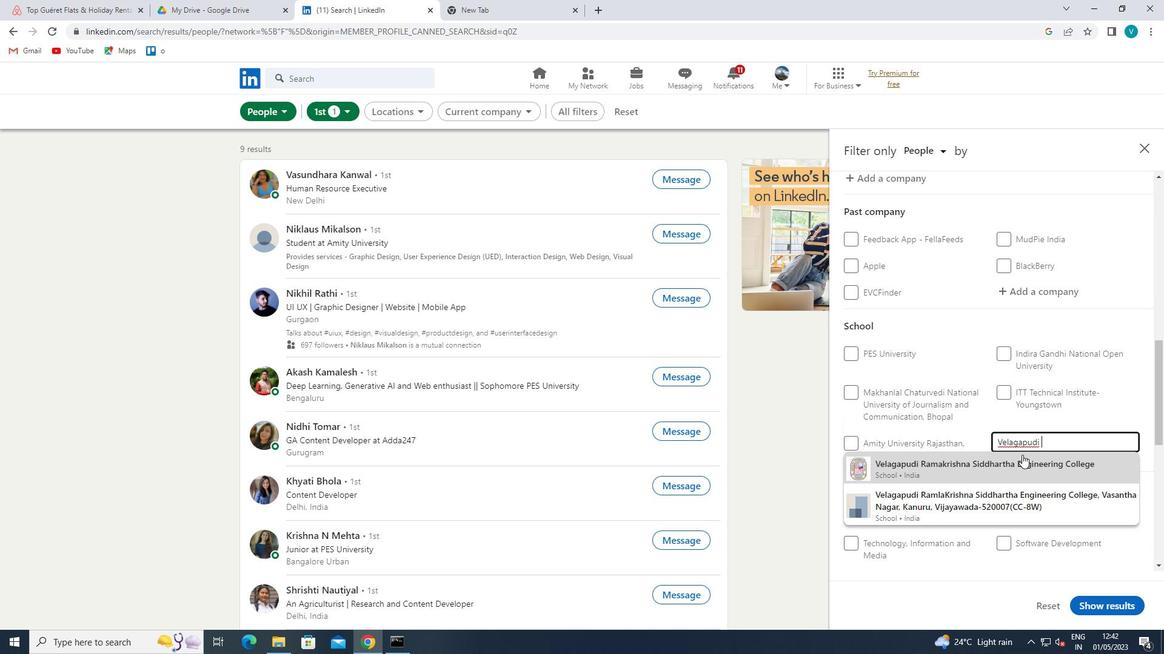 
Action: Mouse pressed left at (1022, 455)
Screenshot: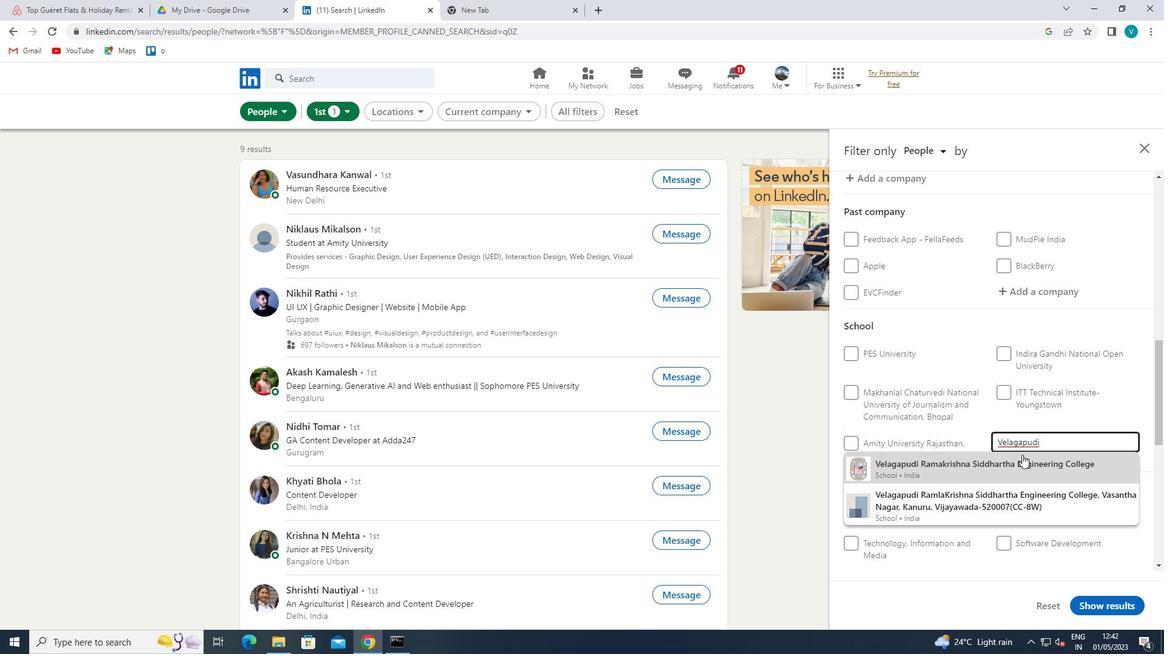 
Action: Mouse scrolled (1022, 454) with delta (0, 0)
Screenshot: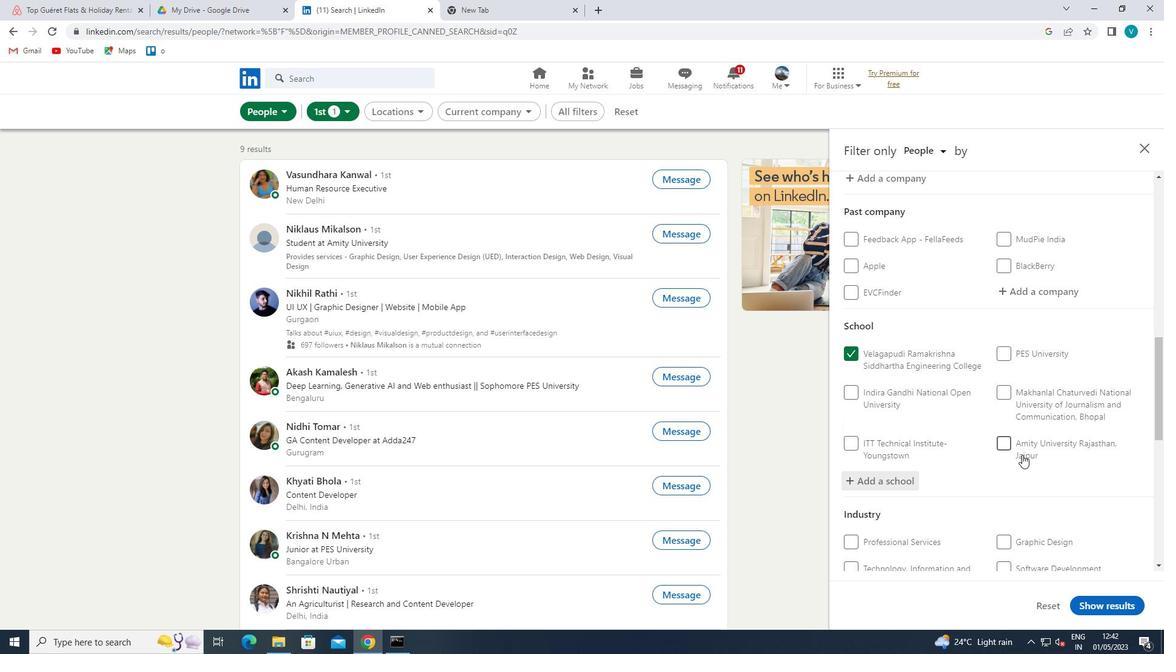
Action: Mouse scrolled (1022, 454) with delta (0, 0)
Screenshot: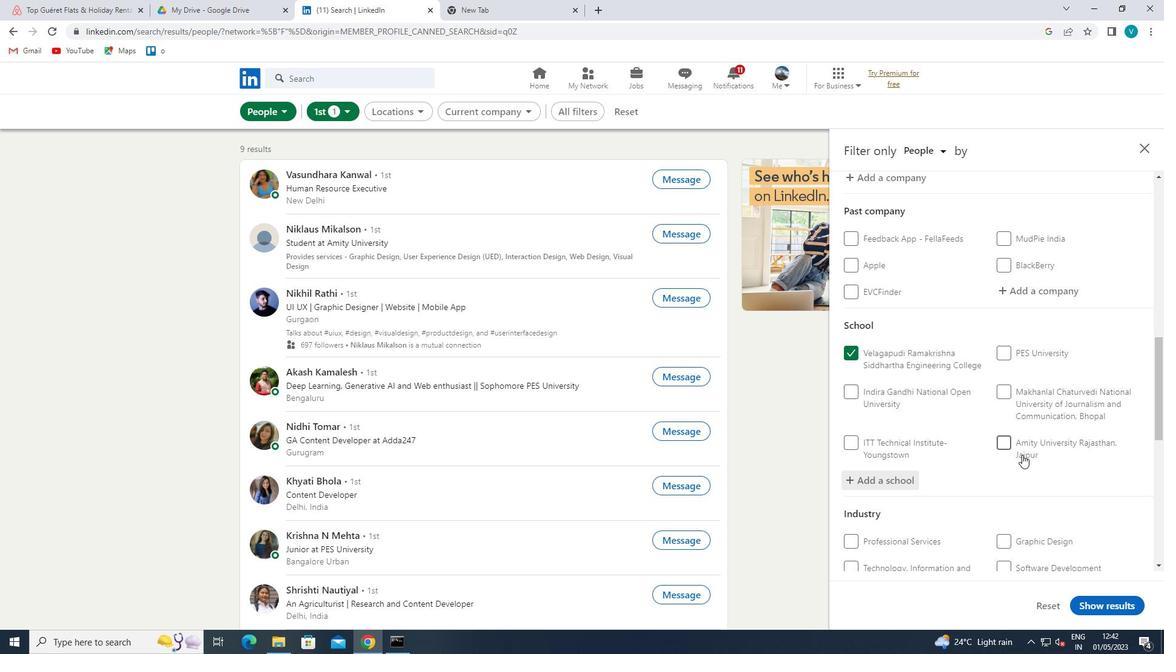 
Action: Mouse scrolled (1022, 454) with delta (0, 0)
Screenshot: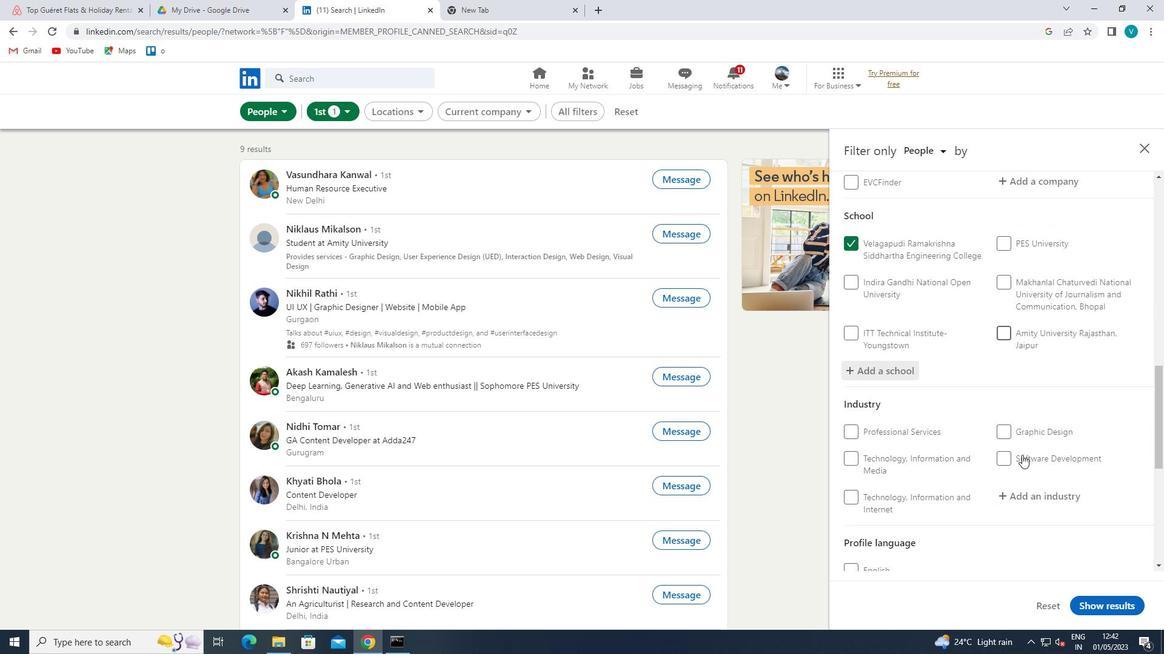 
Action: Mouse moved to (1039, 428)
Screenshot: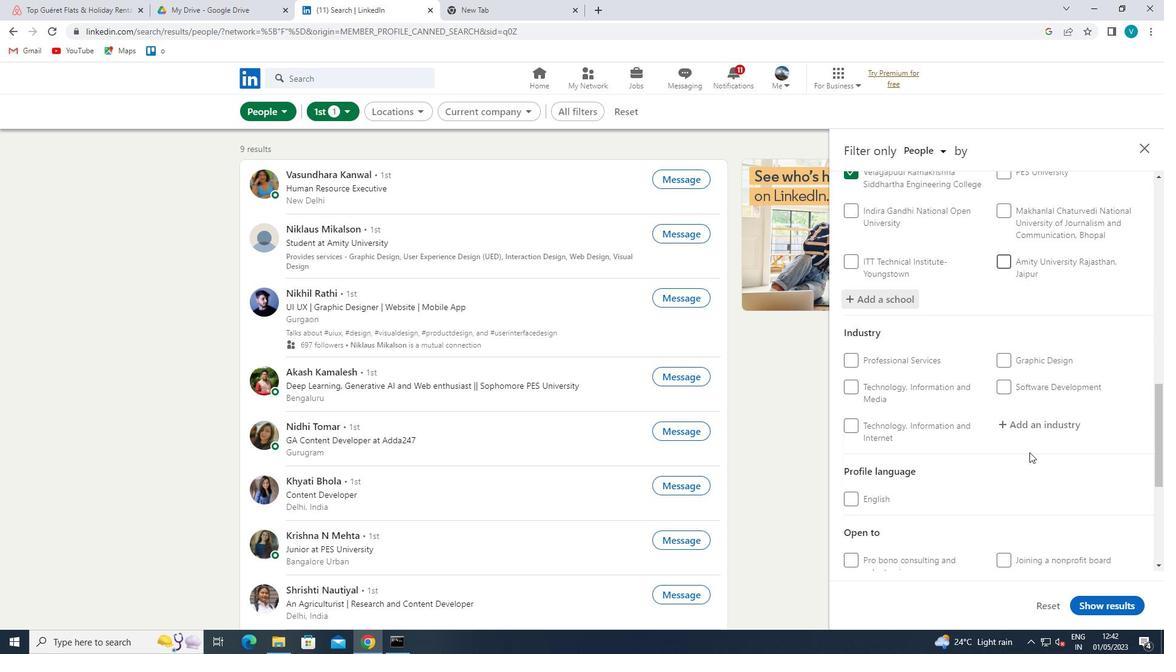 
Action: Mouse pressed left at (1039, 428)
Screenshot: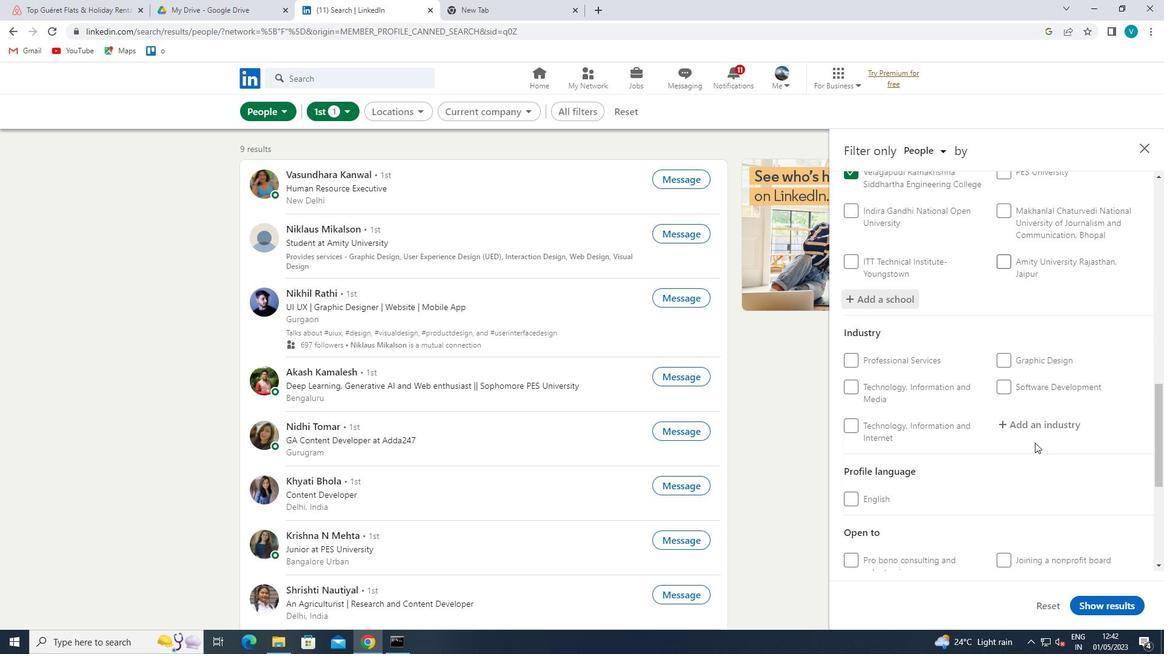 
Action: Key pressed <Key.shift>OIL<Key.space>AND<Key.space><Key.shift><Key.shift><Key.shift><Key.shift><Key.shift><Key.shift>COAL<Key.space>
Screenshot: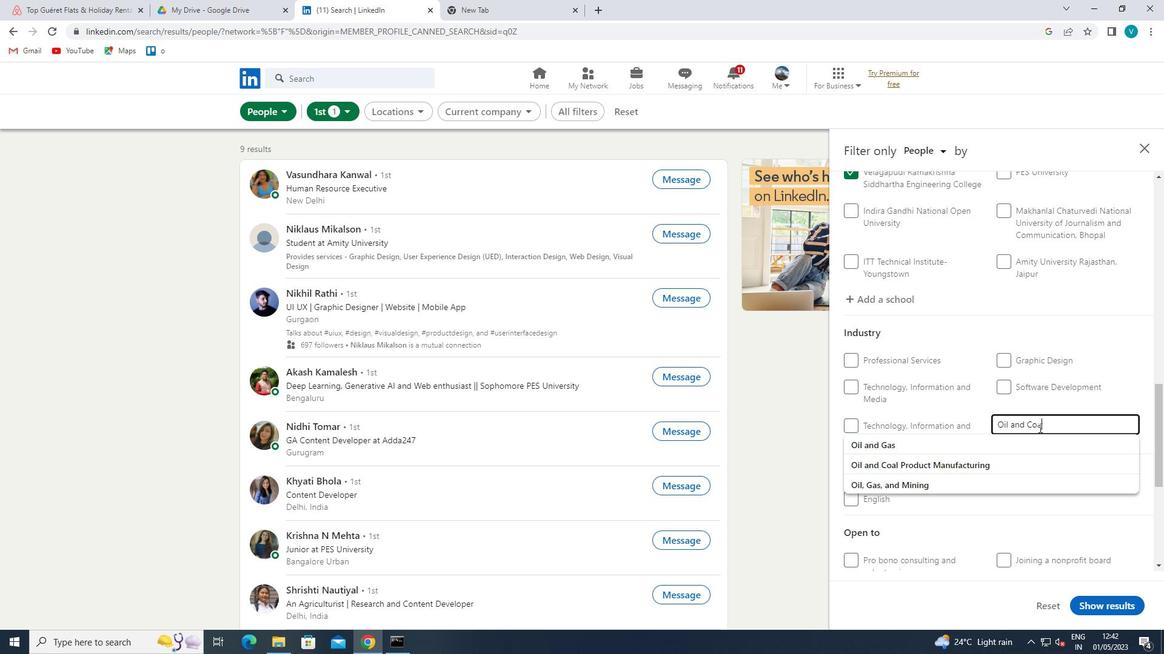 
Action: Mouse moved to (1014, 437)
Screenshot: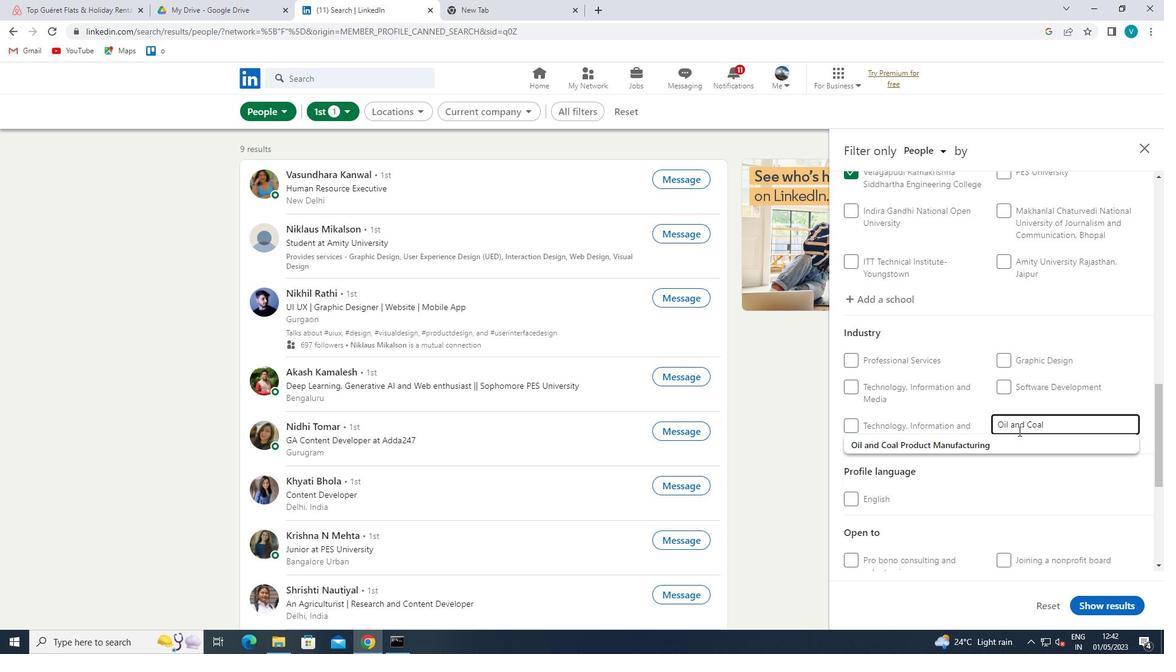 
Action: Mouse pressed left at (1014, 437)
Screenshot: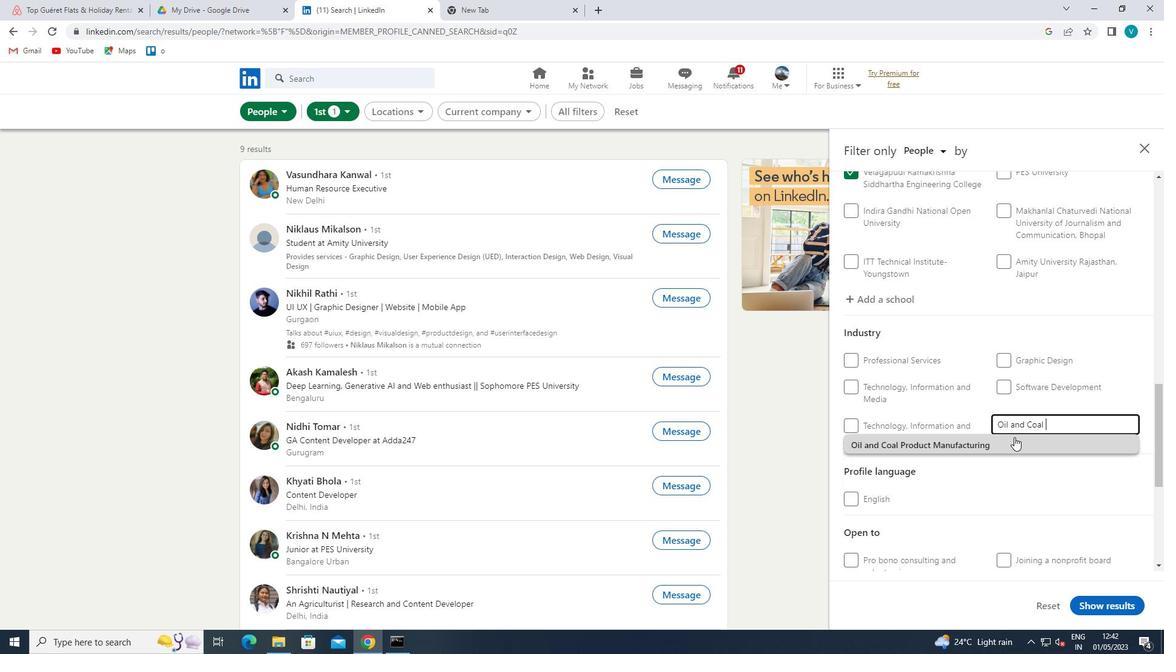 
Action: Mouse scrolled (1014, 437) with delta (0, 0)
Screenshot: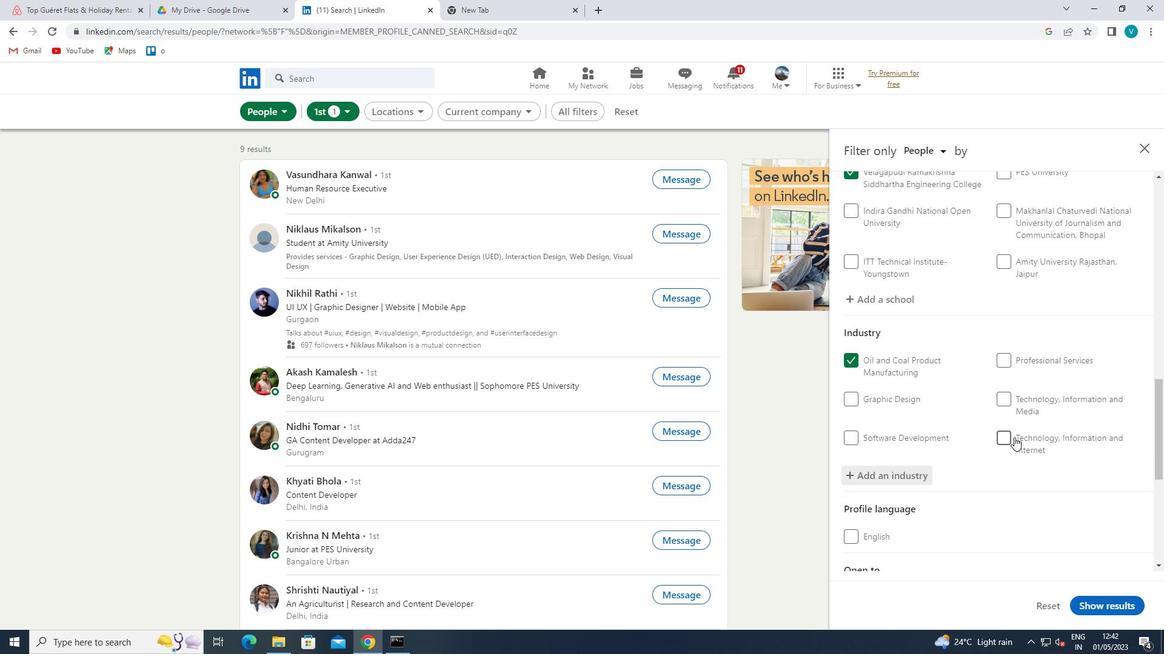 
Action: Mouse scrolled (1014, 437) with delta (0, 0)
Screenshot: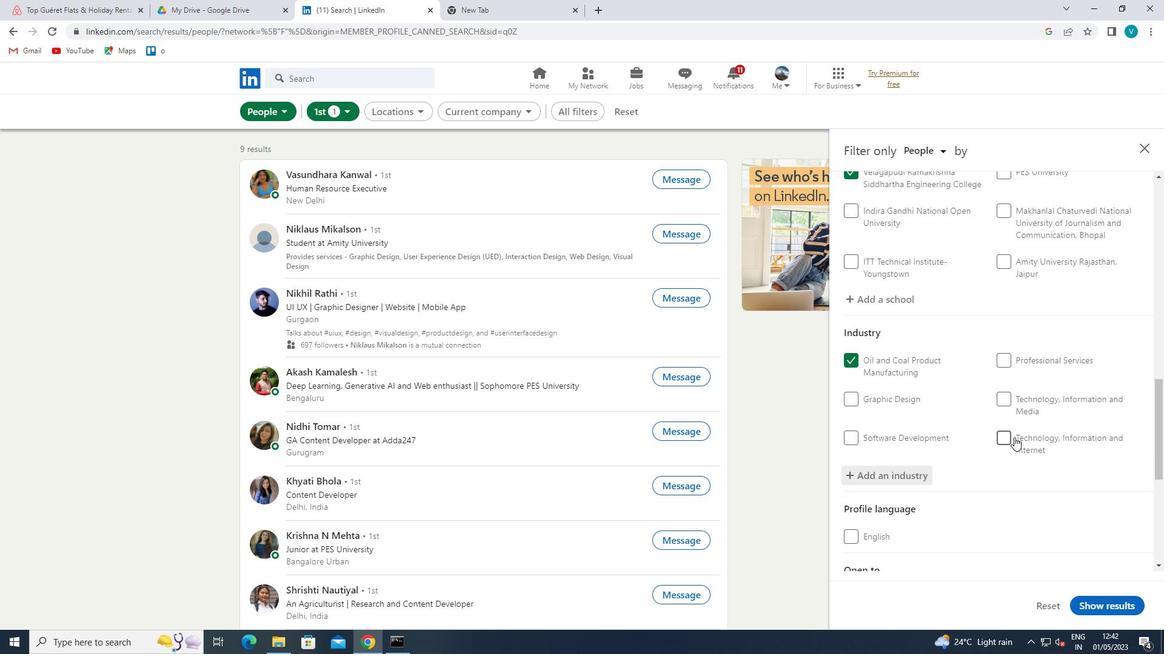 
Action: Mouse scrolled (1014, 437) with delta (0, 0)
Screenshot: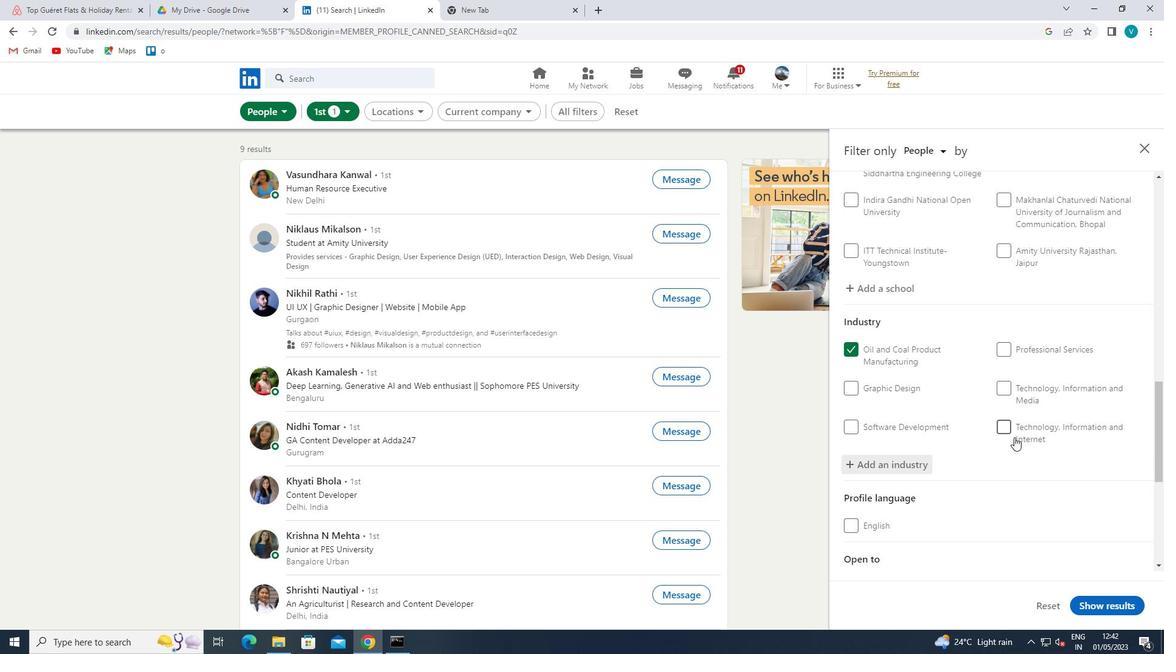 
Action: Mouse scrolled (1014, 437) with delta (0, 0)
Screenshot: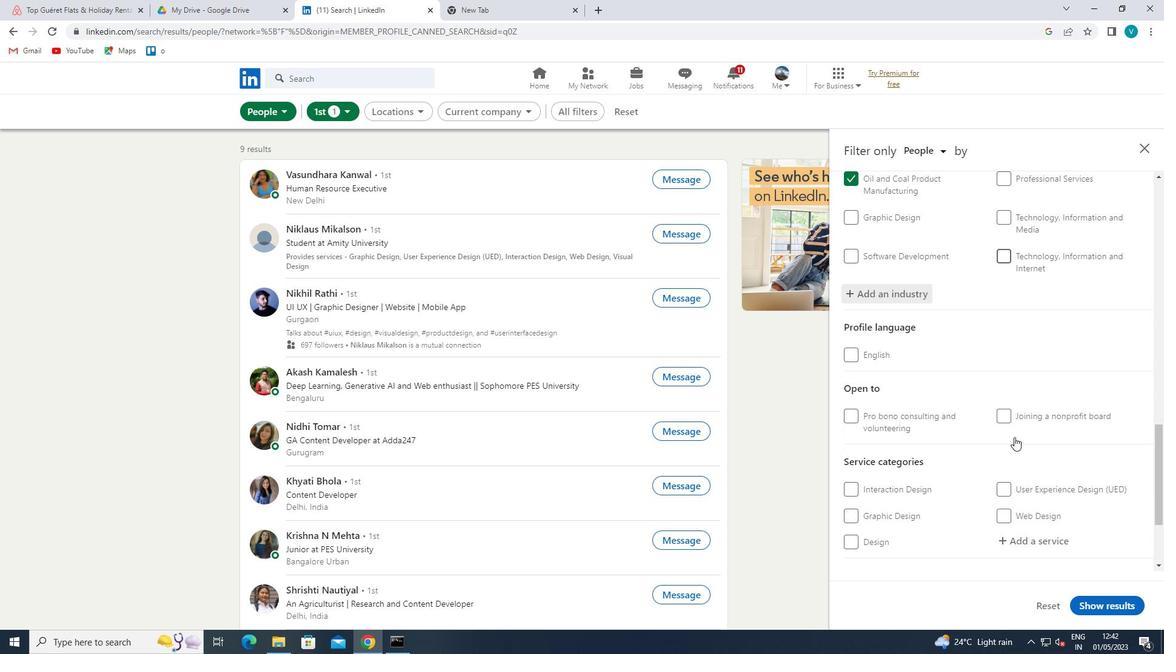 
Action: Mouse scrolled (1014, 437) with delta (0, 0)
Screenshot: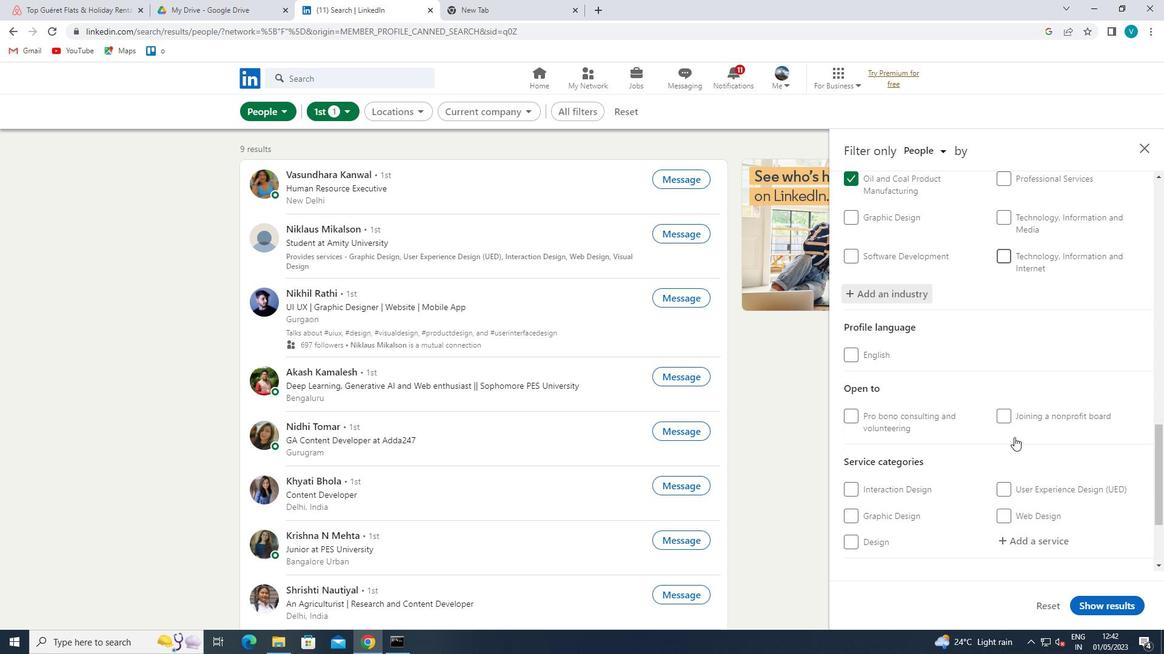 
Action: Mouse moved to (1035, 425)
Screenshot: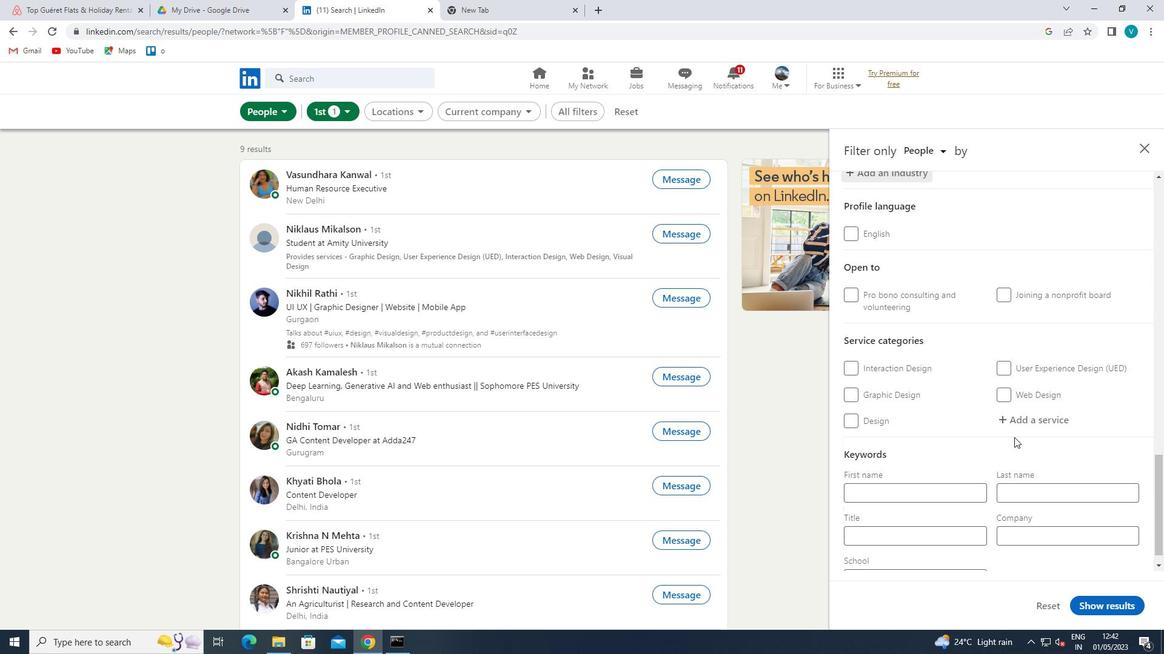 
Action: Mouse pressed left at (1035, 425)
Screenshot: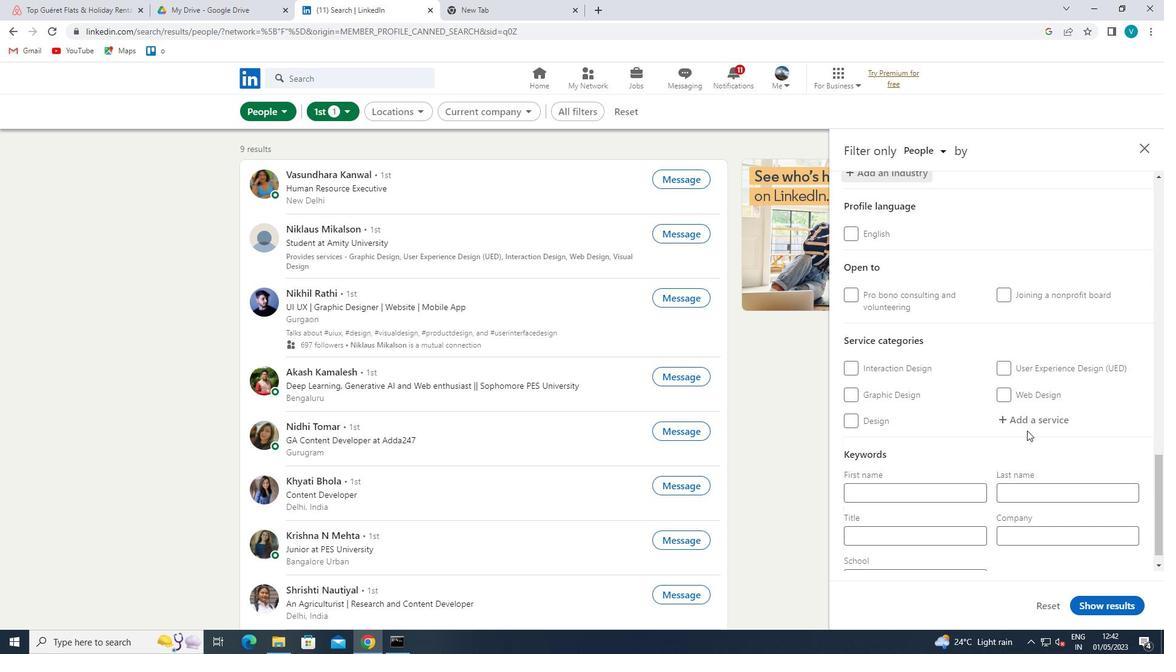 
Action: Key pressed <Key.shift>PERSONAL<Key.space>
Screenshot: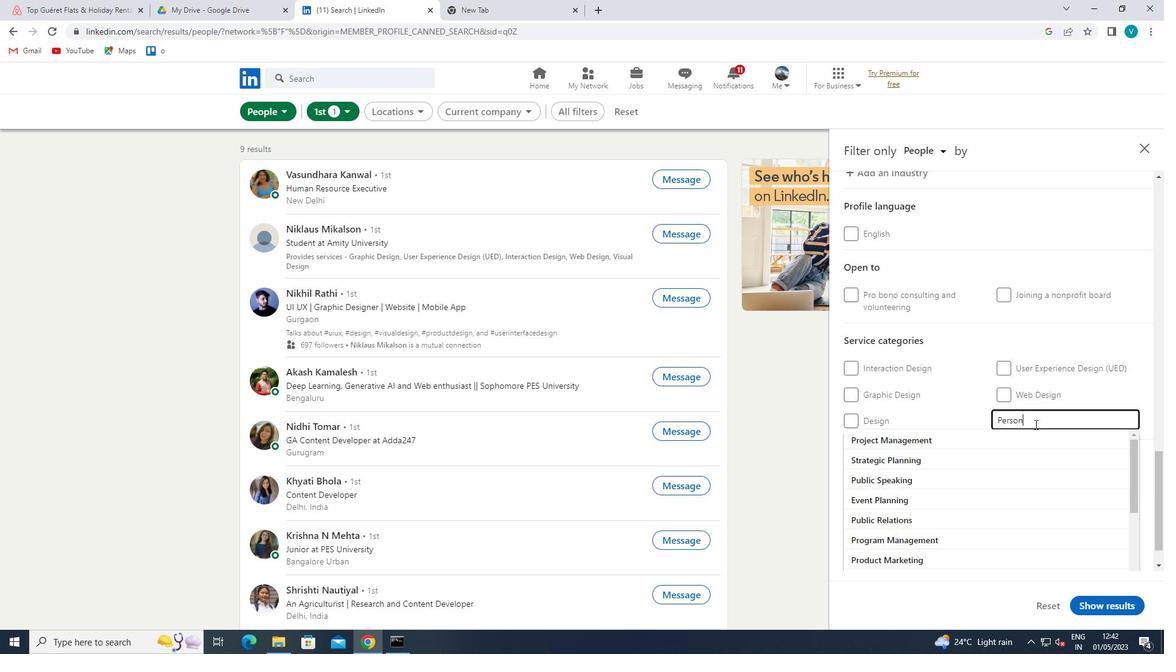 
Action: Mouse moved to (996, 454)
Screenshot: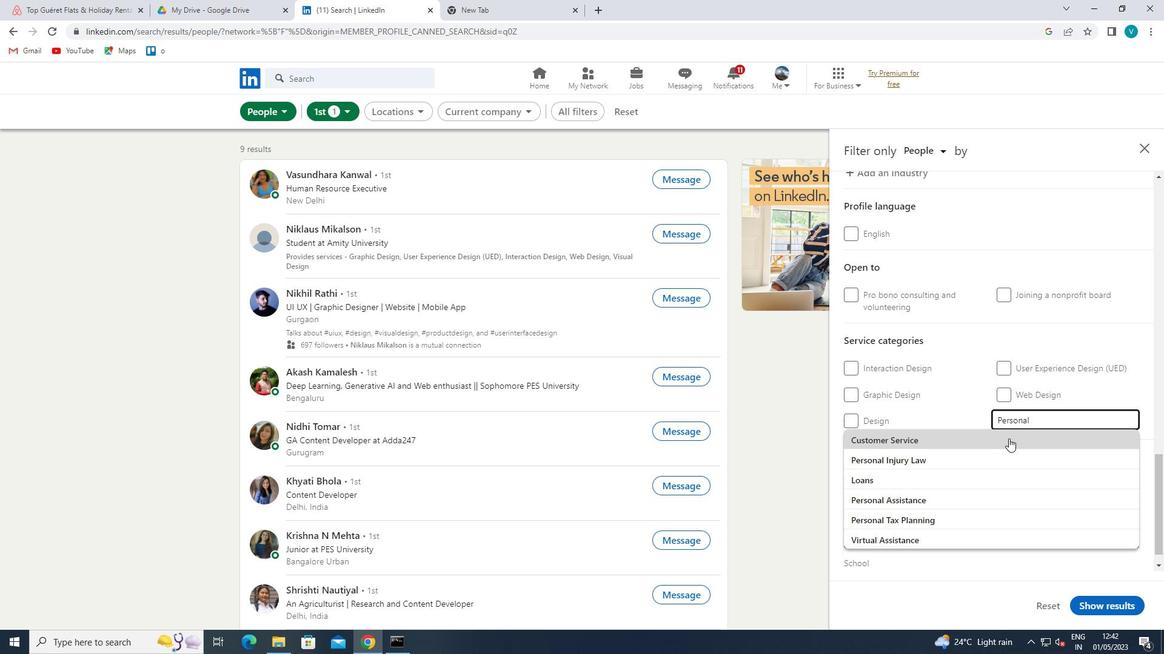 
Action: Mouse pressed left at (996, 454)
Screenshot: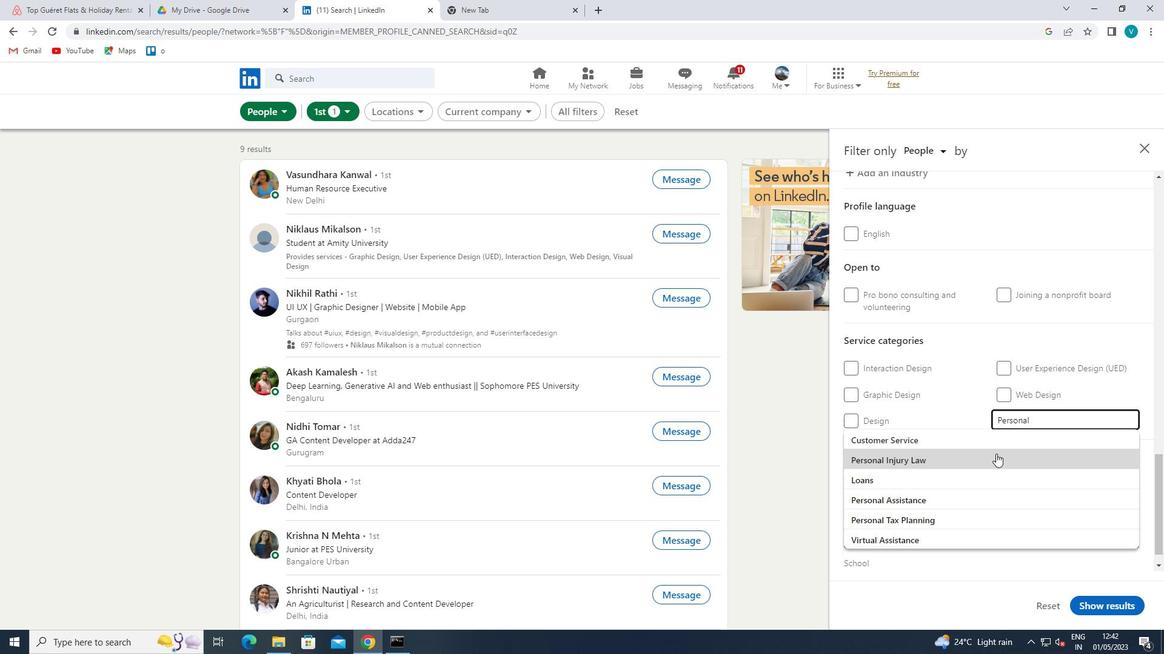 
Action: Mouse moved to (1006, 439)
Screenshot: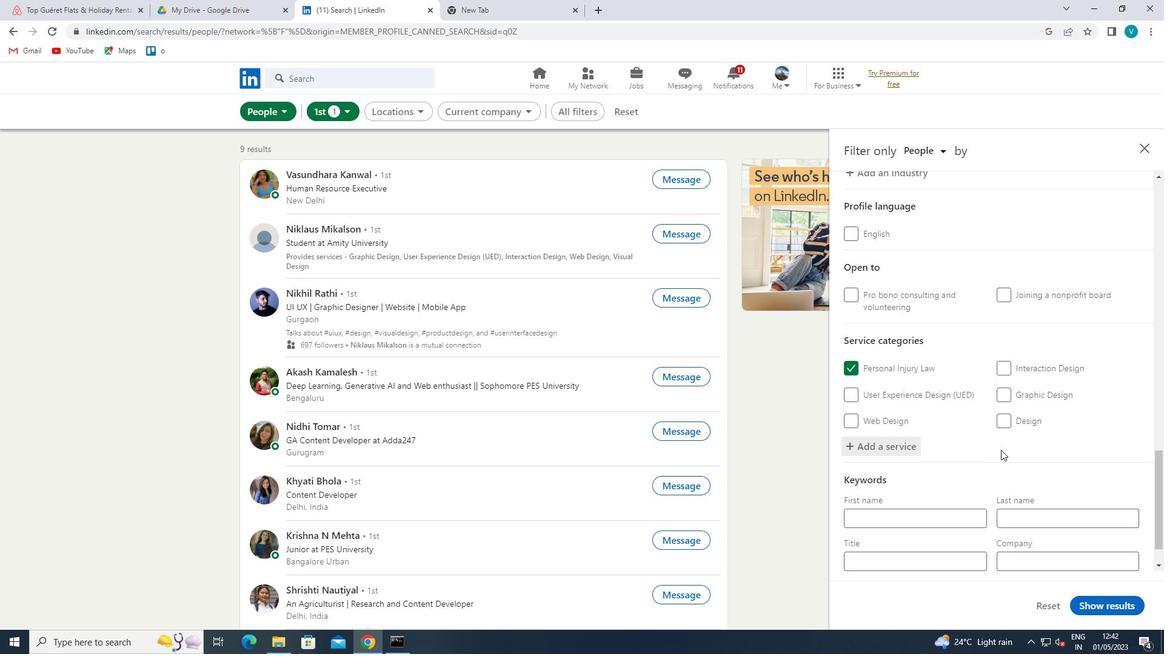 
Action: Mouse scrolled (1006, 438) with delta (0, 0)
Screenshot: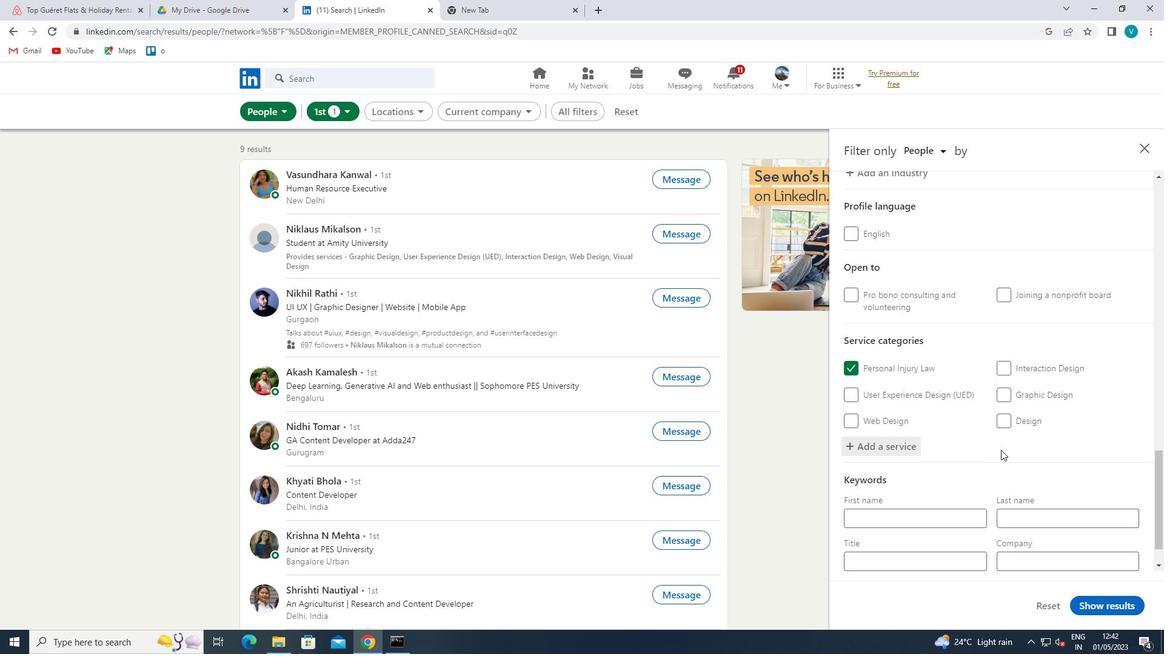 
Action: Mouse moved to (1003, 436)
Screenshot: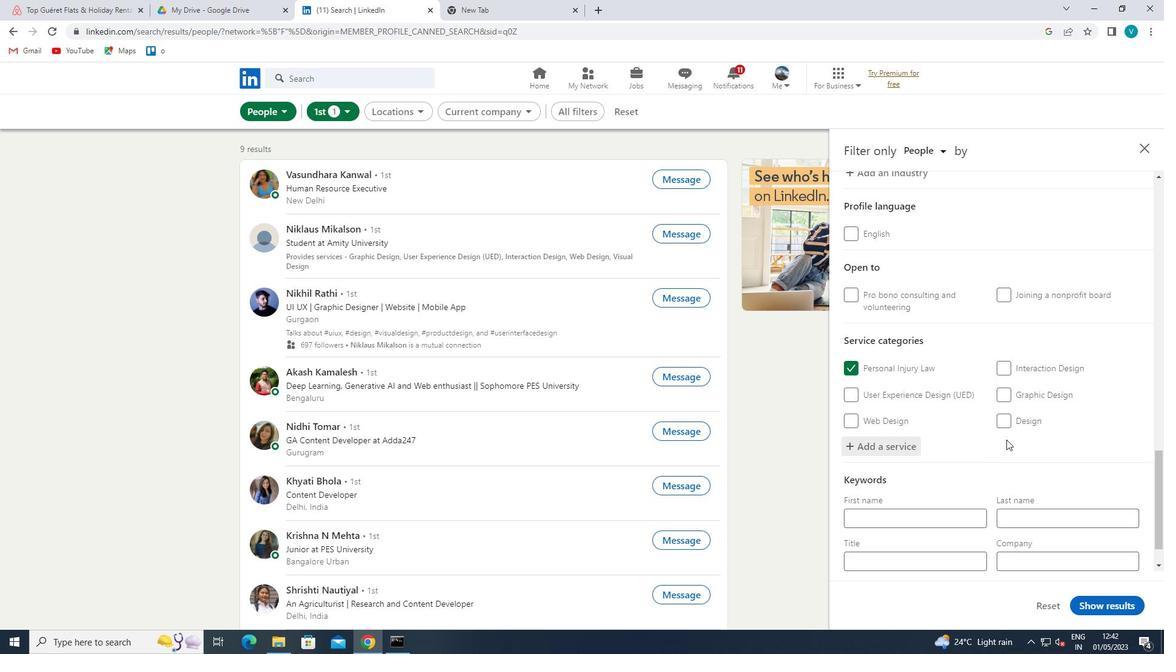 
Action: Mouse scrolled (1003, 435) with delta (0, 0)
Screenshot: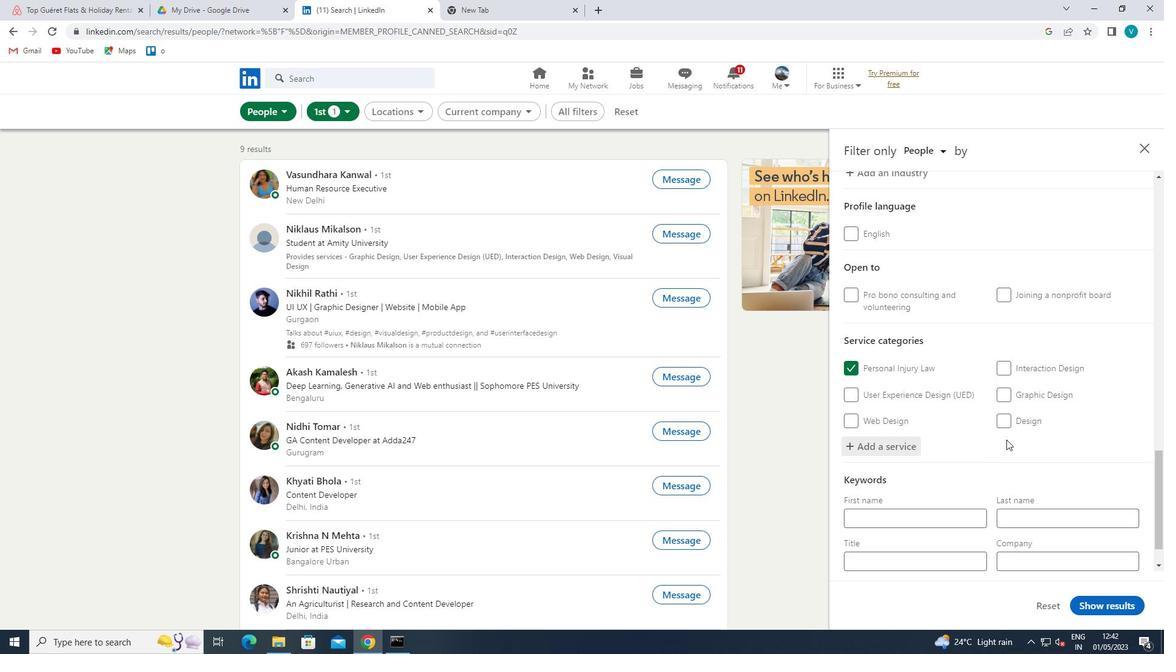 
Action: Mouse moved to (1002, 436)
Screenshot: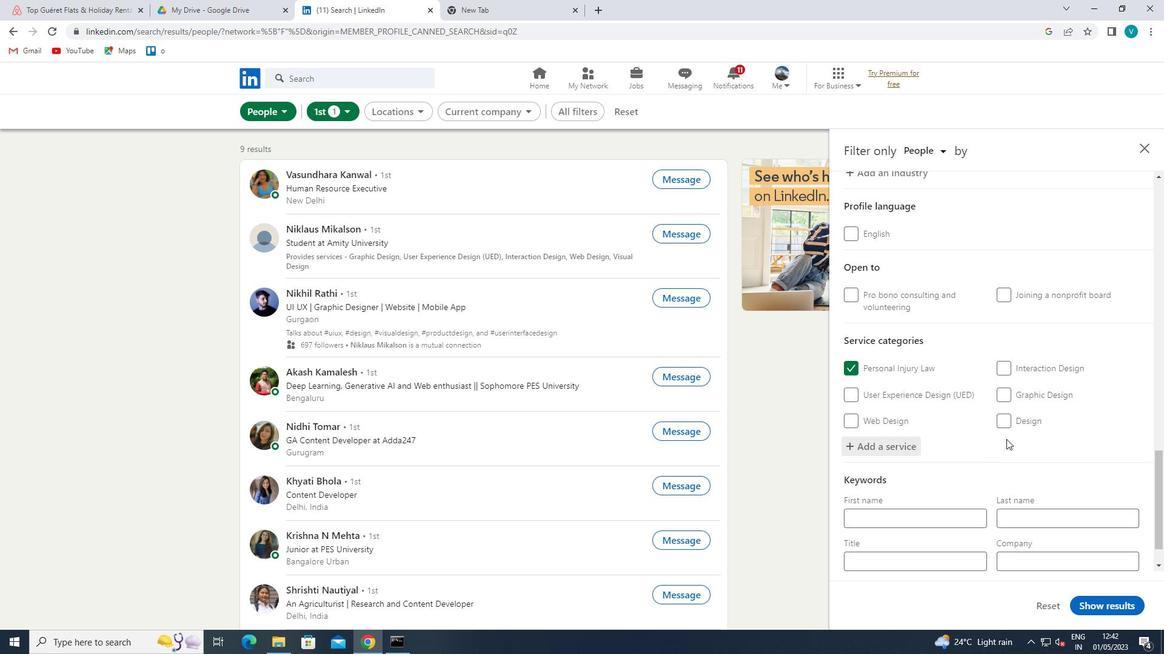 
Action: Mouse scrolled (1002, 435) with delta (0, 0)
Screenshot: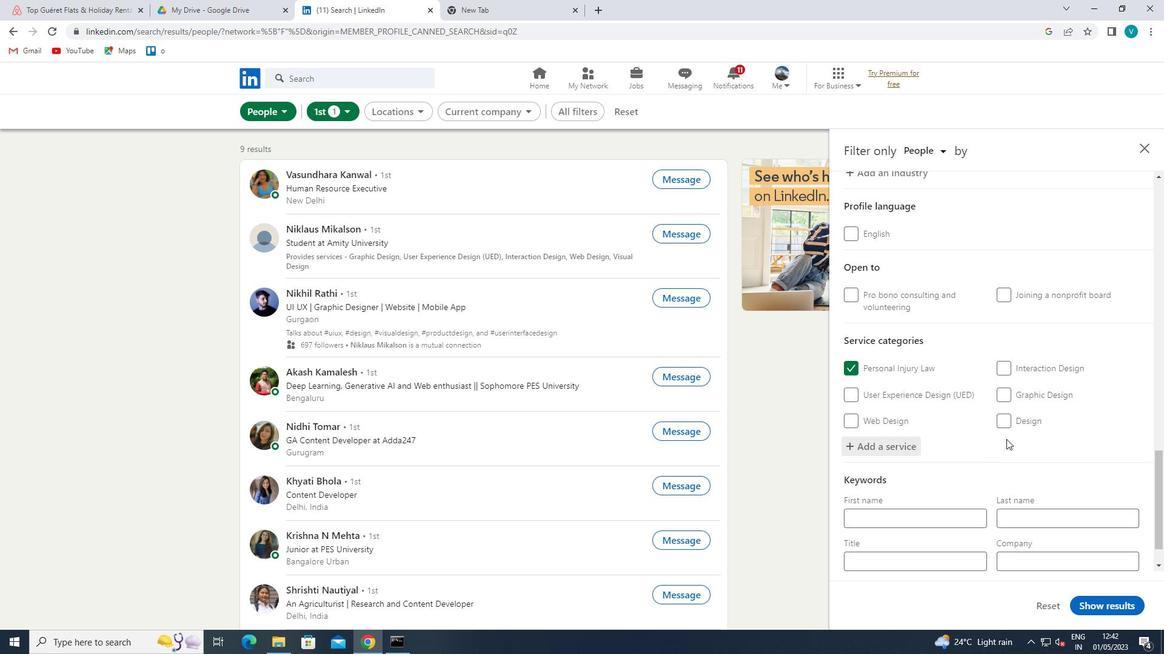 
Action: Mouse moved to (940, 513)
Screenshot: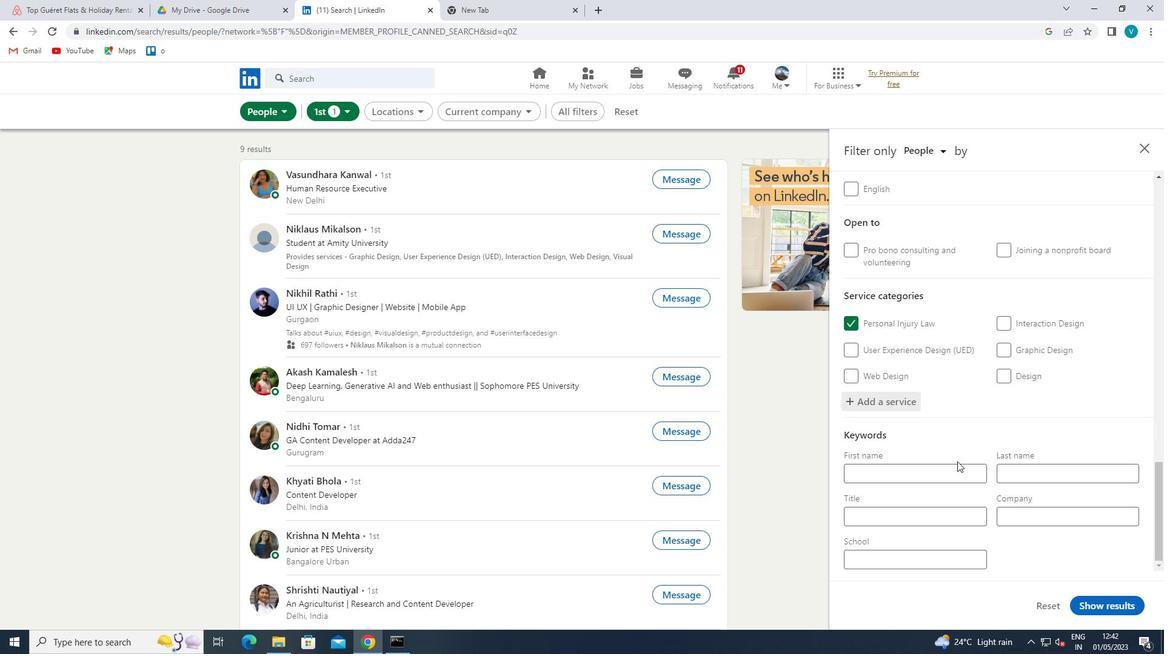 
Action: Mouse pressed left at (940, 513)
Screenshot: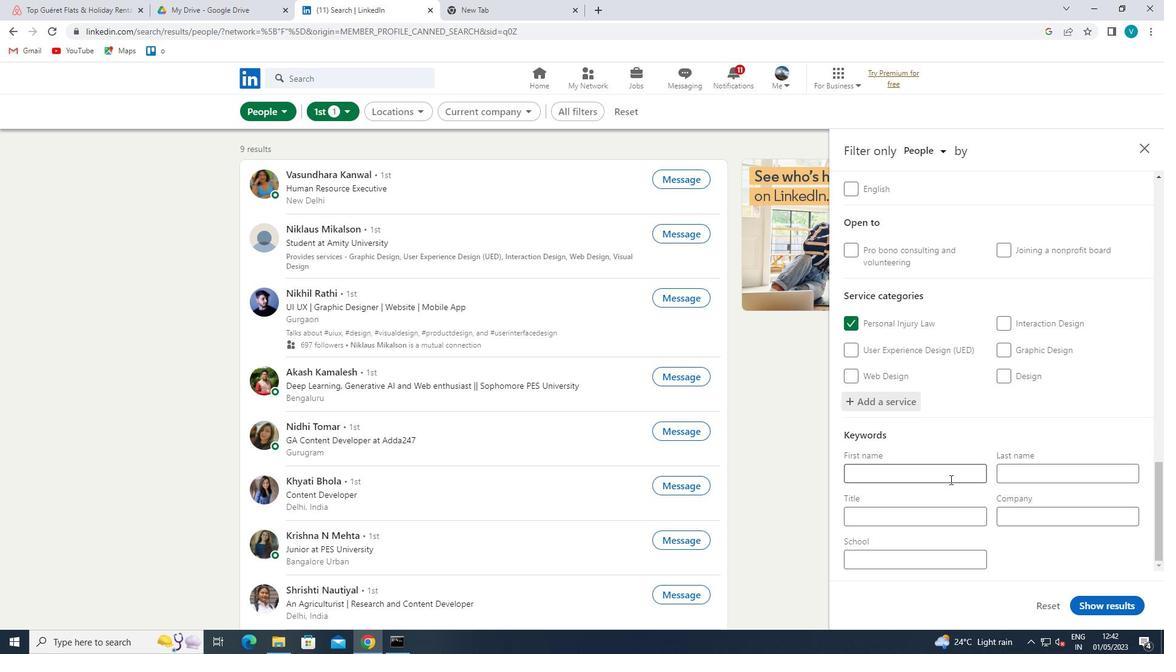 
Action: Key pressed <Key.shift>WEB<Key.space><Key.shift>DESIGNER<Key.space>
Screenshot: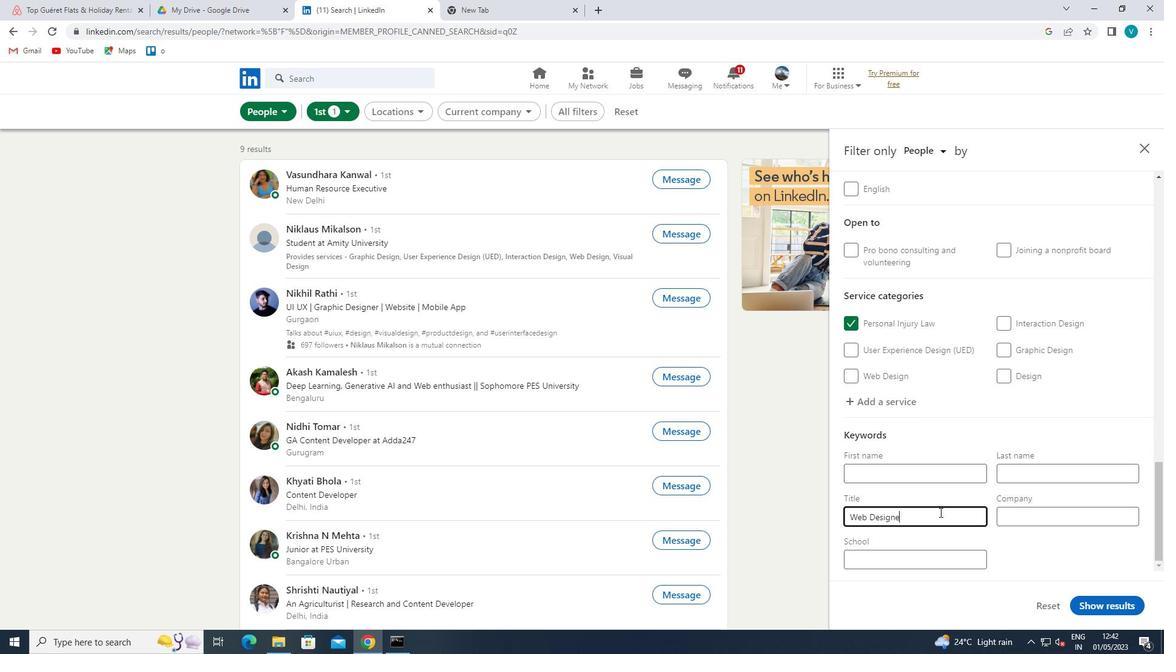 
Action: Mouse moved to (1115, 604)
Screenshot: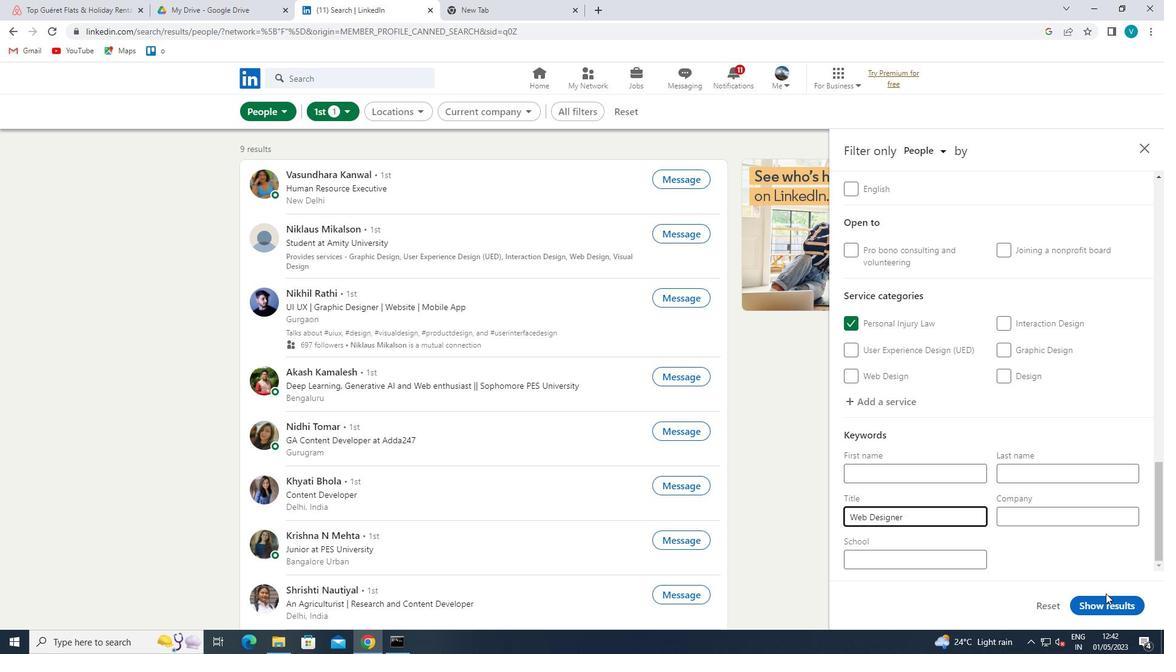 
Action: Mouse pressed left at (1115, 604)
Screenshot: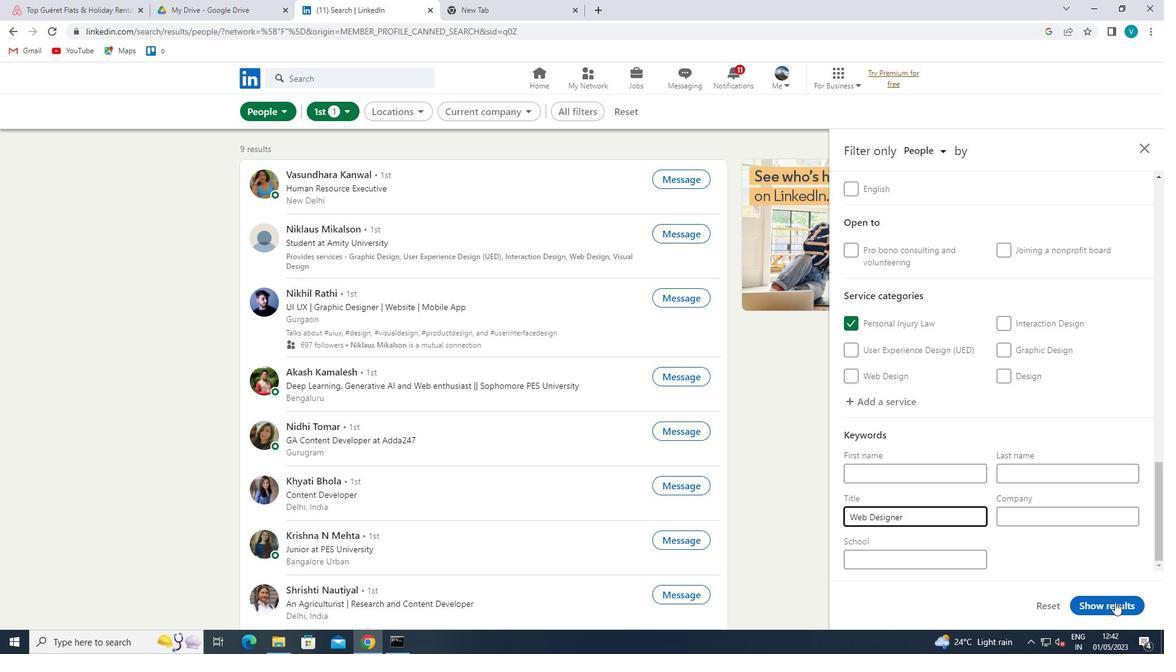 
Action: Mouse moved to (1089, 599)
Screenshot: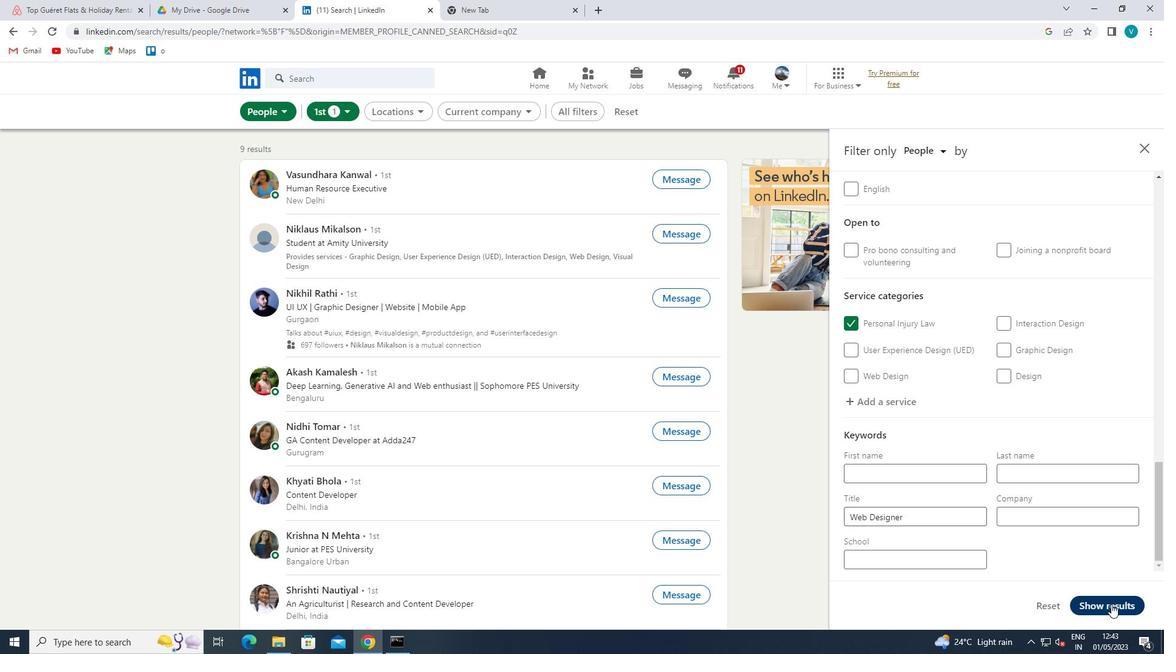 
